 Task: Send an email with the signature Austin King with the subject 'Job application submission' and the message 'I am pleased to inform you that your request has been approved.' from softage.1@softage.net to softage.8@softage.net with an attached document Employee_handbook.docx and move the email from Sent Items to the folder Contracts
Action: Mouse moved to (99, 127)
Screenshot: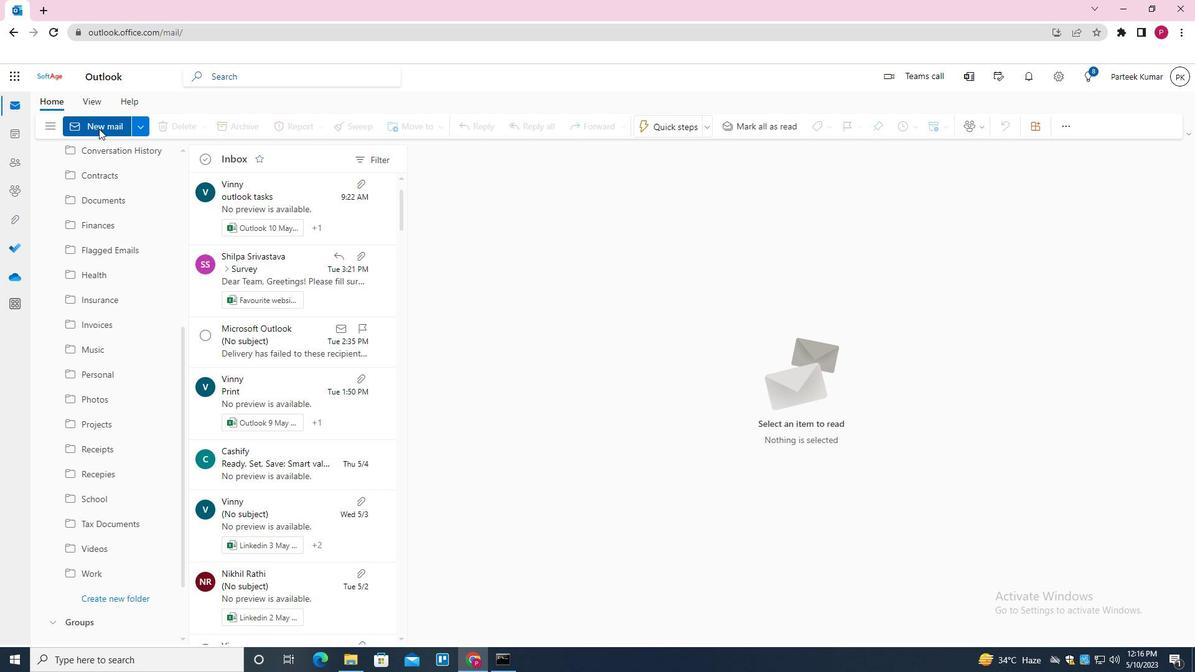 
Action: Mouse pressed left at (99, 127)
Screenshot: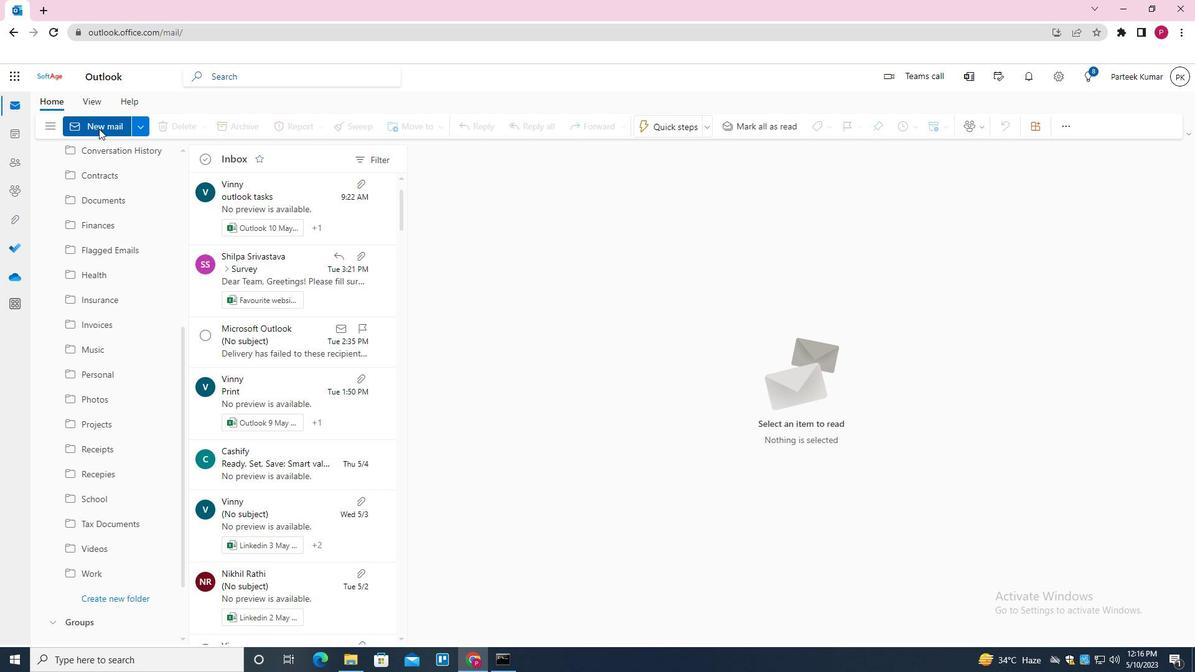 
Action: Mouse moved to (520, 290)
Screenshot: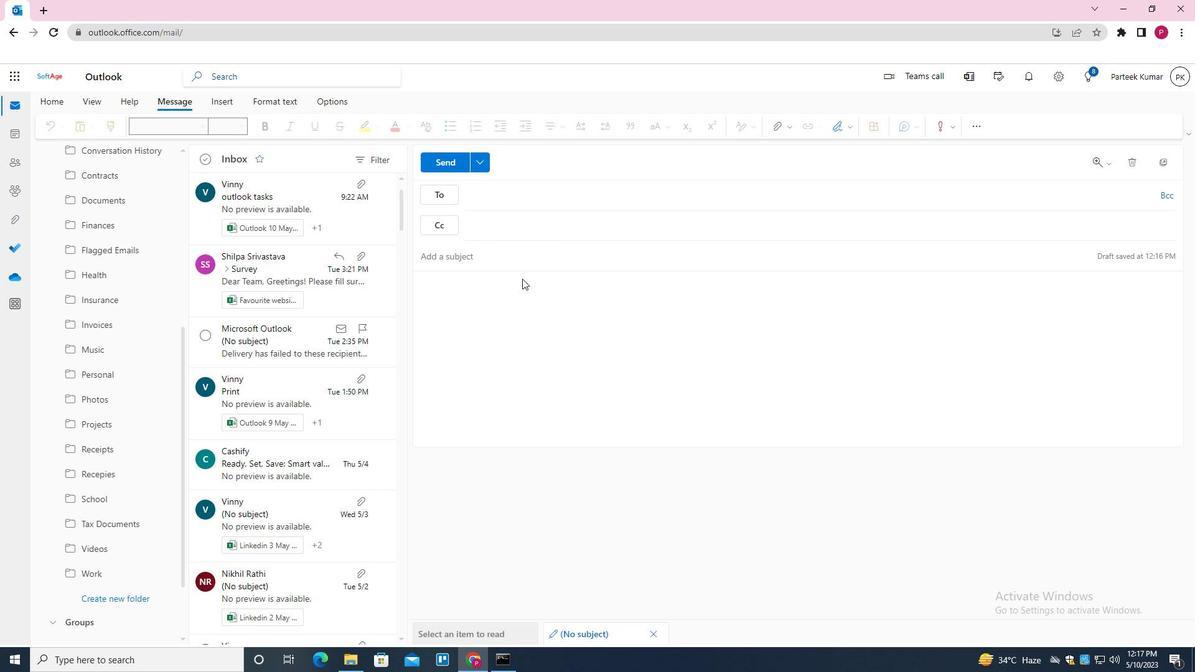 
Action: Mouse pressed left at (520, 290)
Screenshot: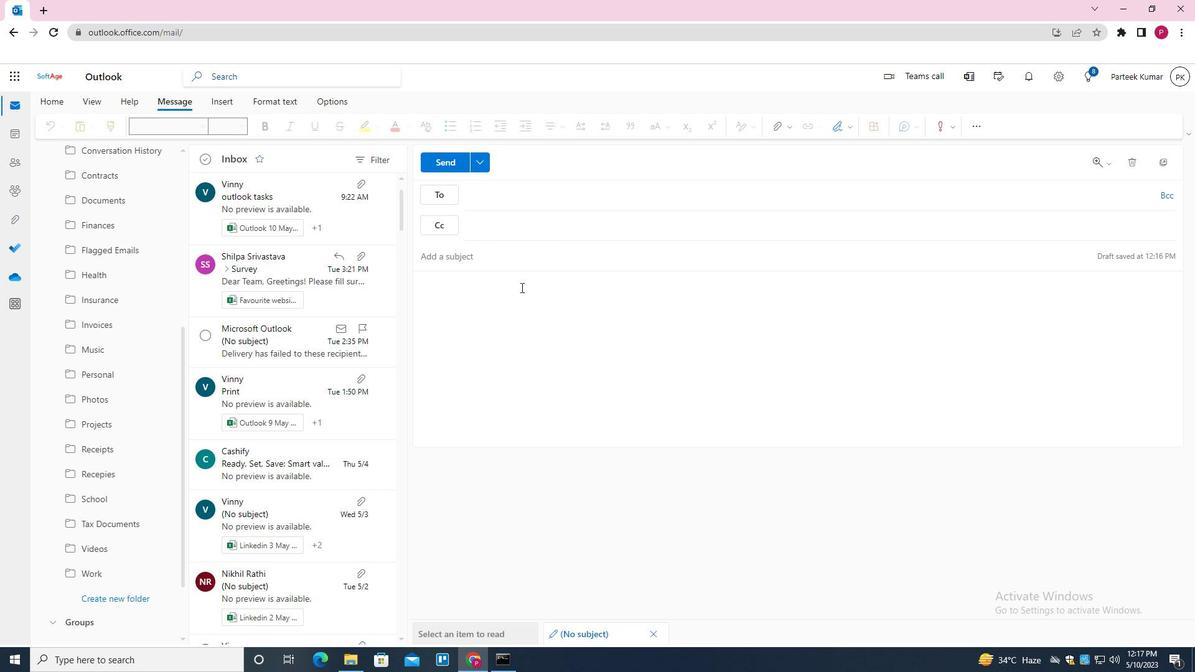 
Action: Mouse moved to (850, 130)
Screenshot: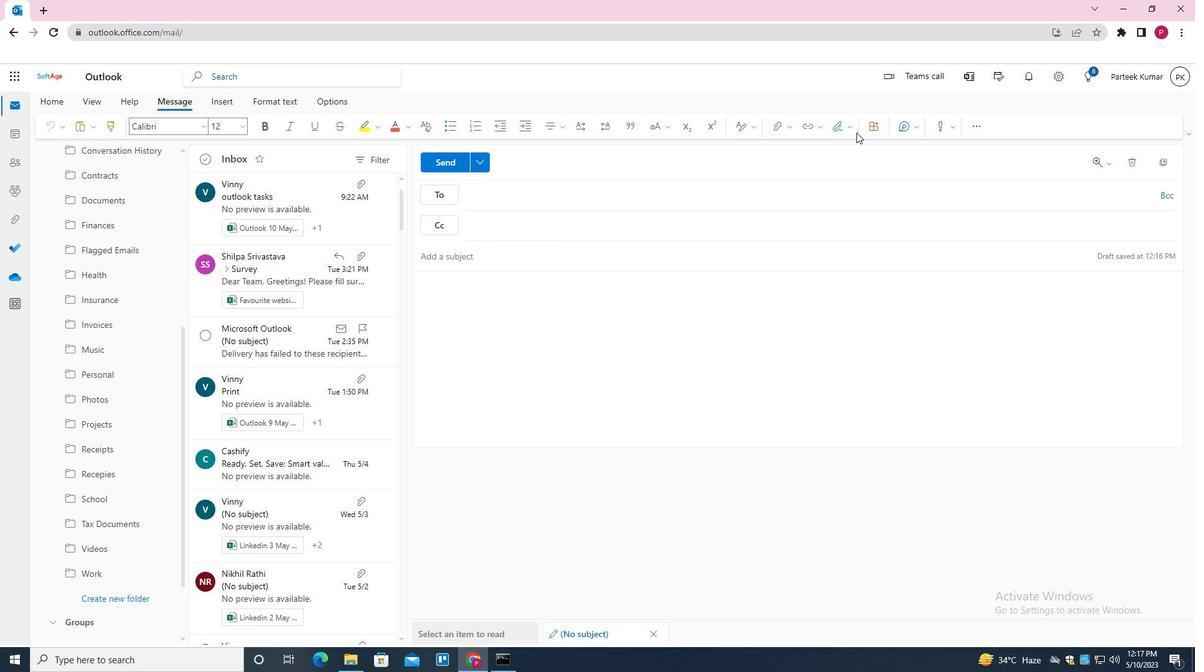 
Action: Mouse pressed left at (850, 130)
Screenshot: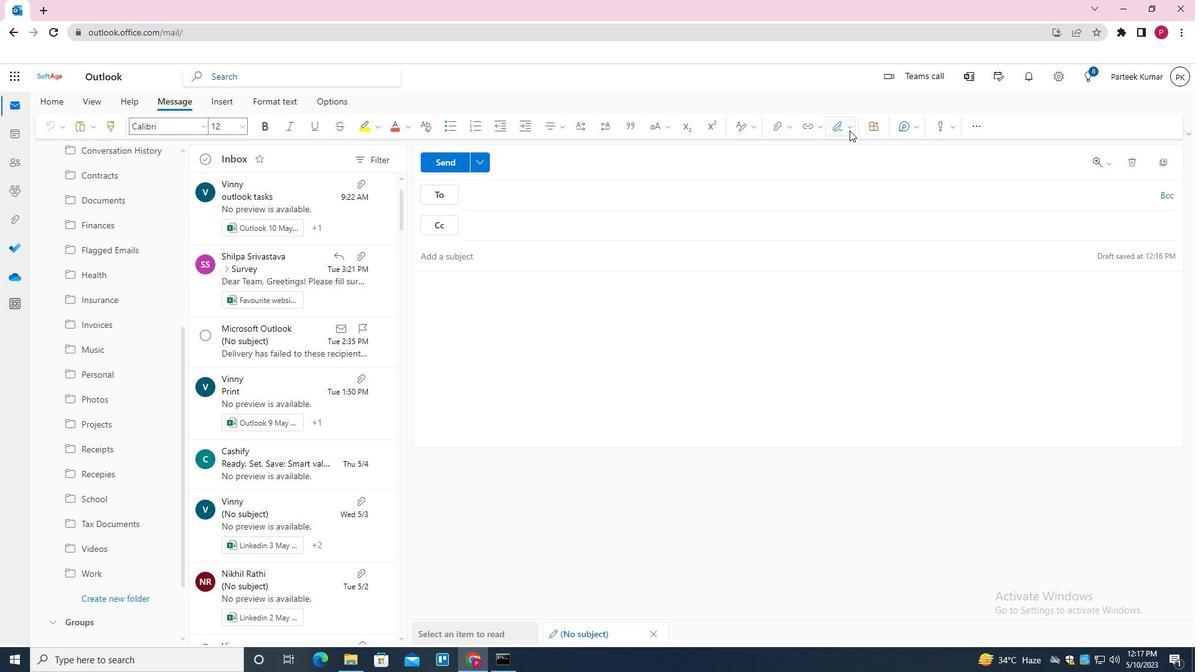 
Action: Mouse moved to (807, 491)
Screenshot: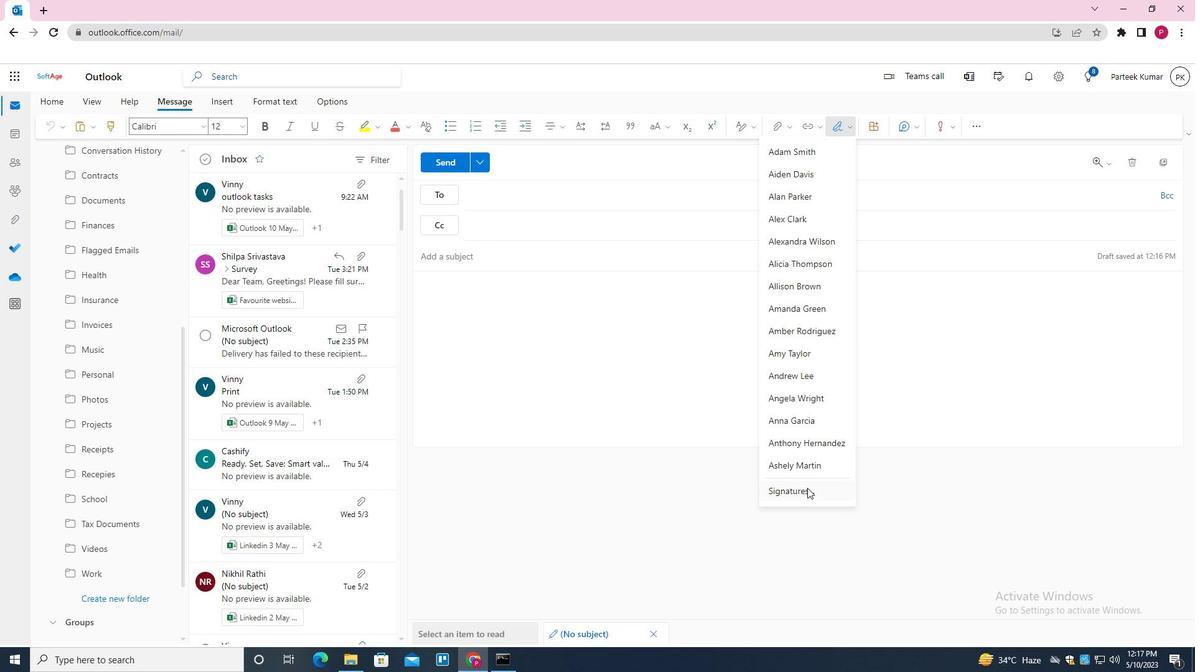 
Action: Mouse pressed left at (807, 491)
Screenshot: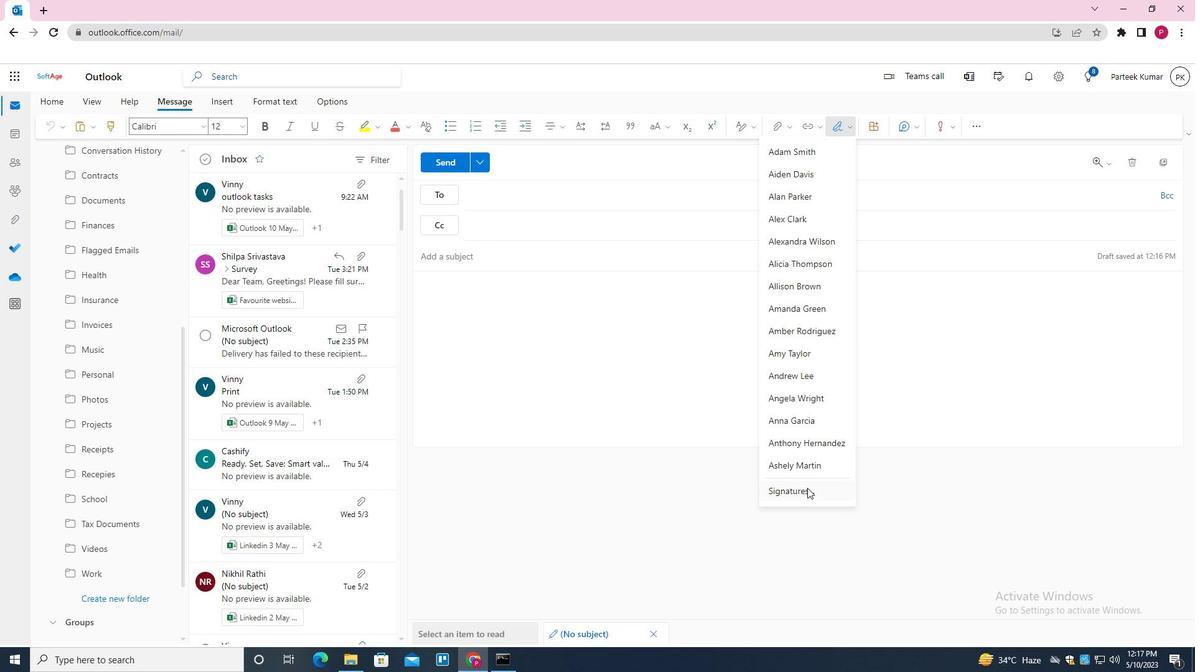 
Action: Mouse moved to (528, 206)
Screenshot: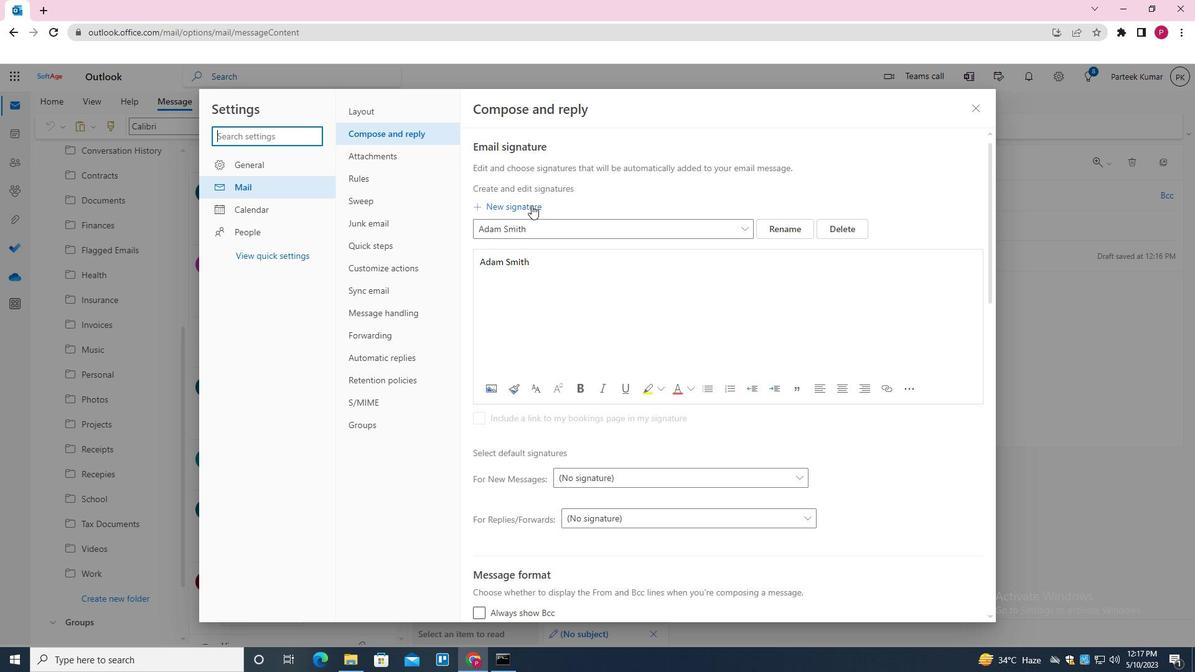 
Action: Mouse pressed left at (528, 206)
Screenshot: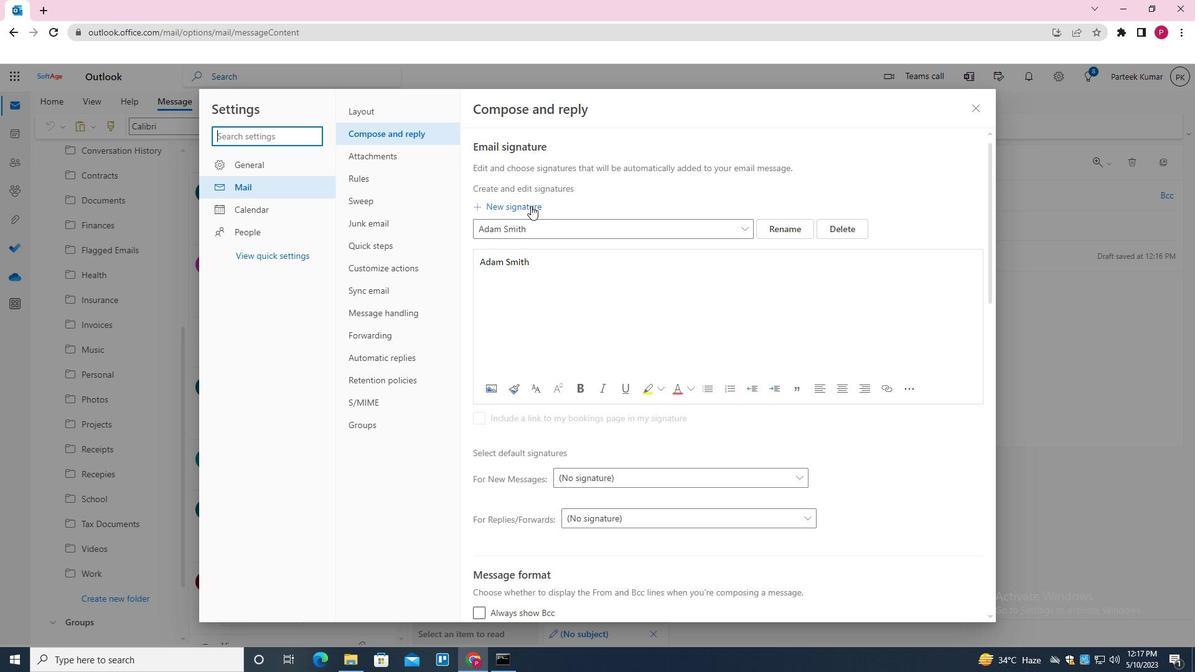 
Action: Mouse moved to (526, 229)
Screenshot: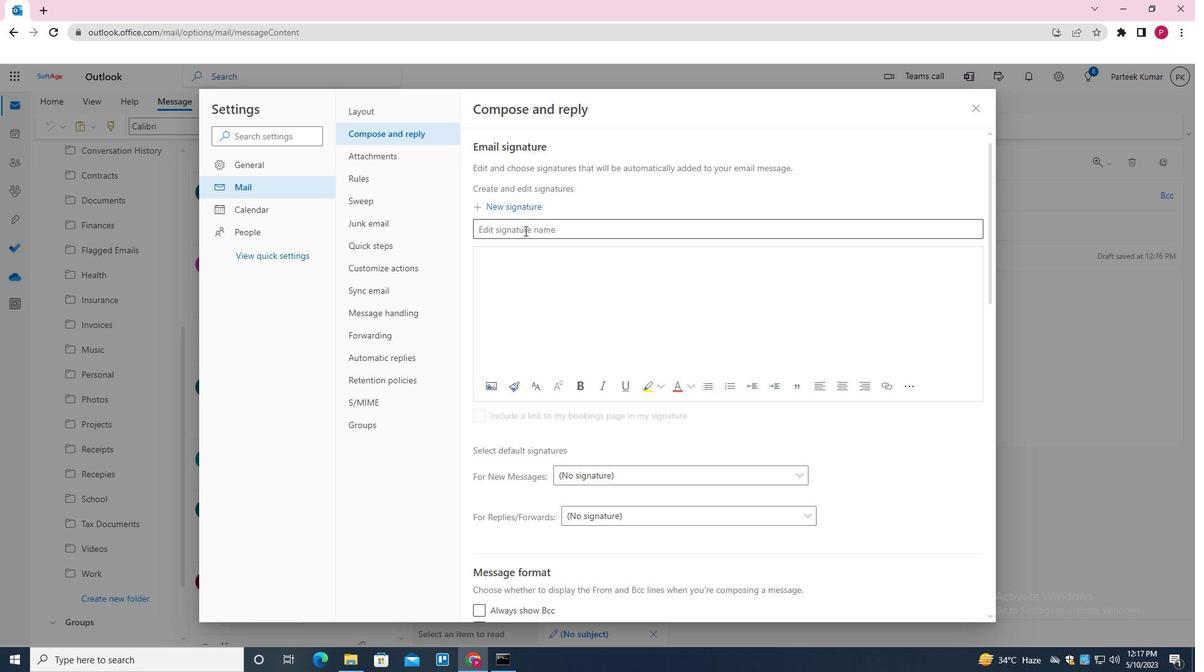 
Action: Mouse pressed left at (526, 229)
Screenshot: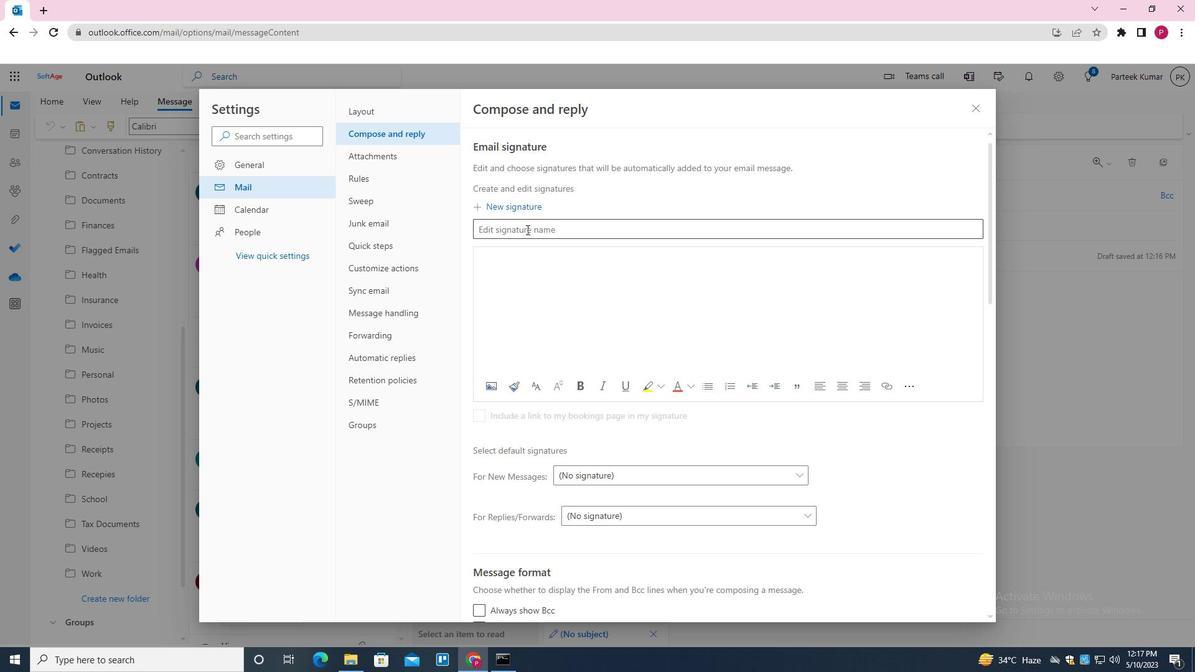 
Action: Mouse moved to (526, 229)
Screenshot: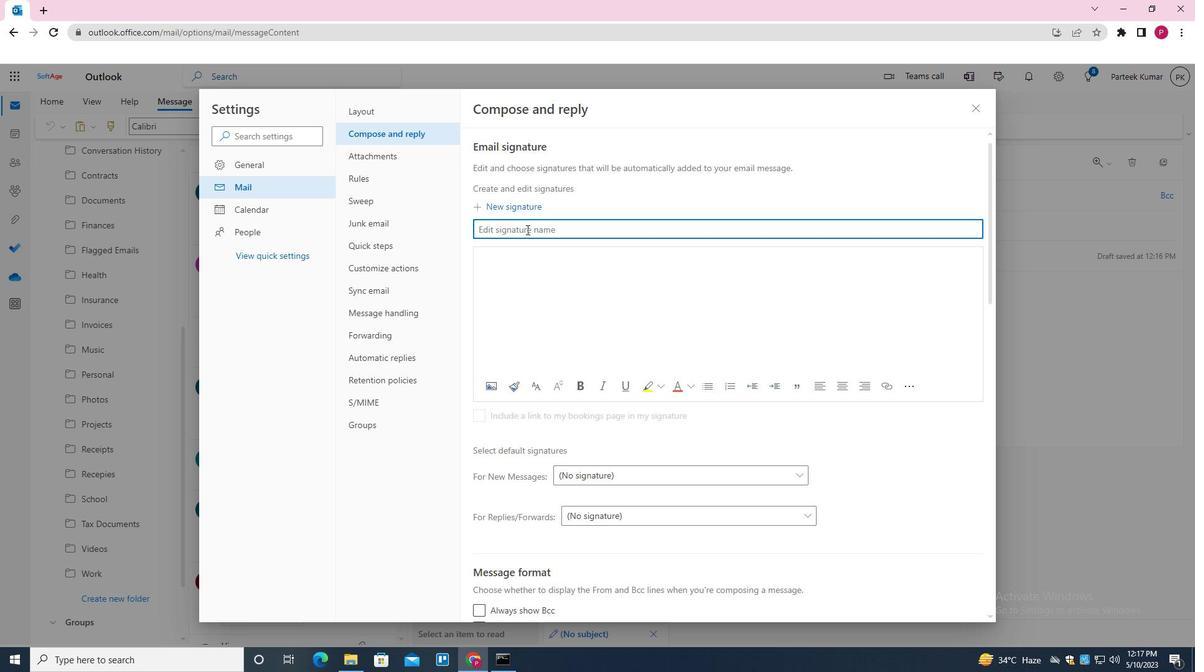 
Action: Key pressed <Key.shift>AUSTIN<Key.space><Key.shift>KING
Screenshot: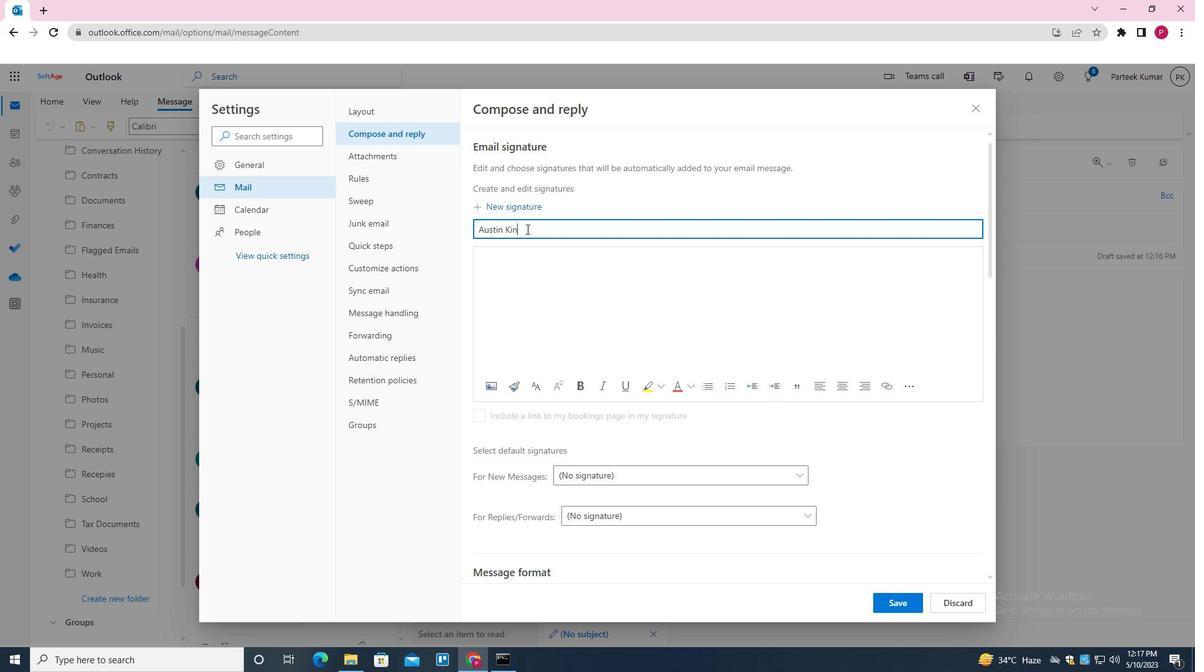 
Action: Mouse moved to (532, 249)
Screenshot: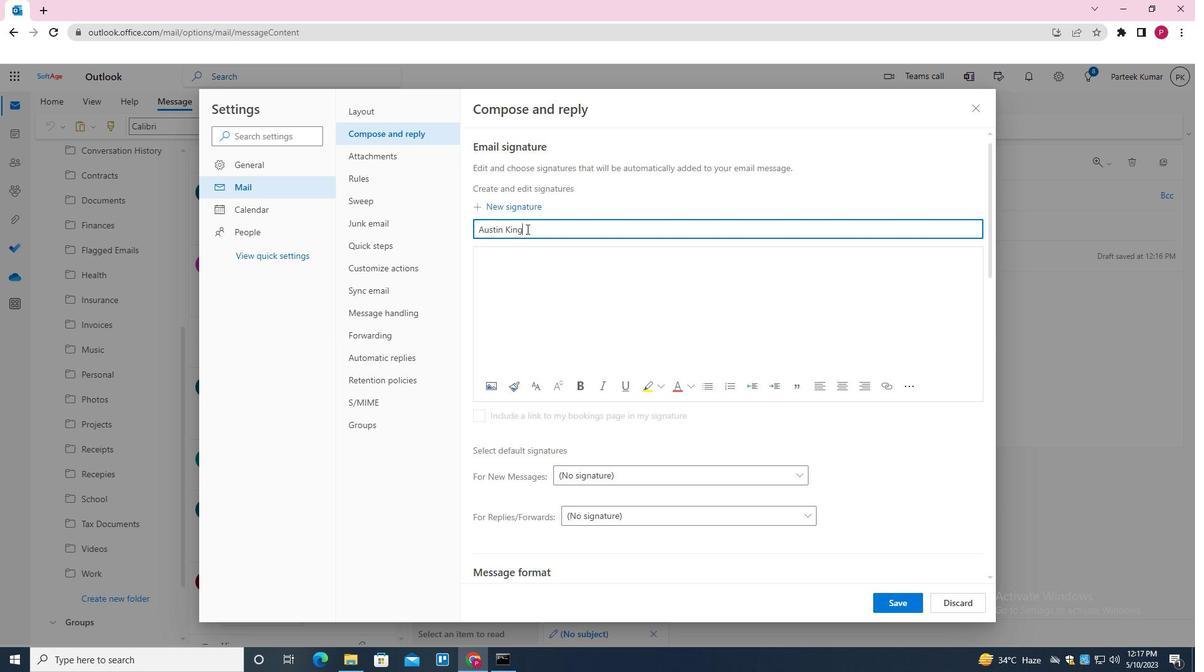 
Action: Mouse pressed left at (532, 249)
Screenshot: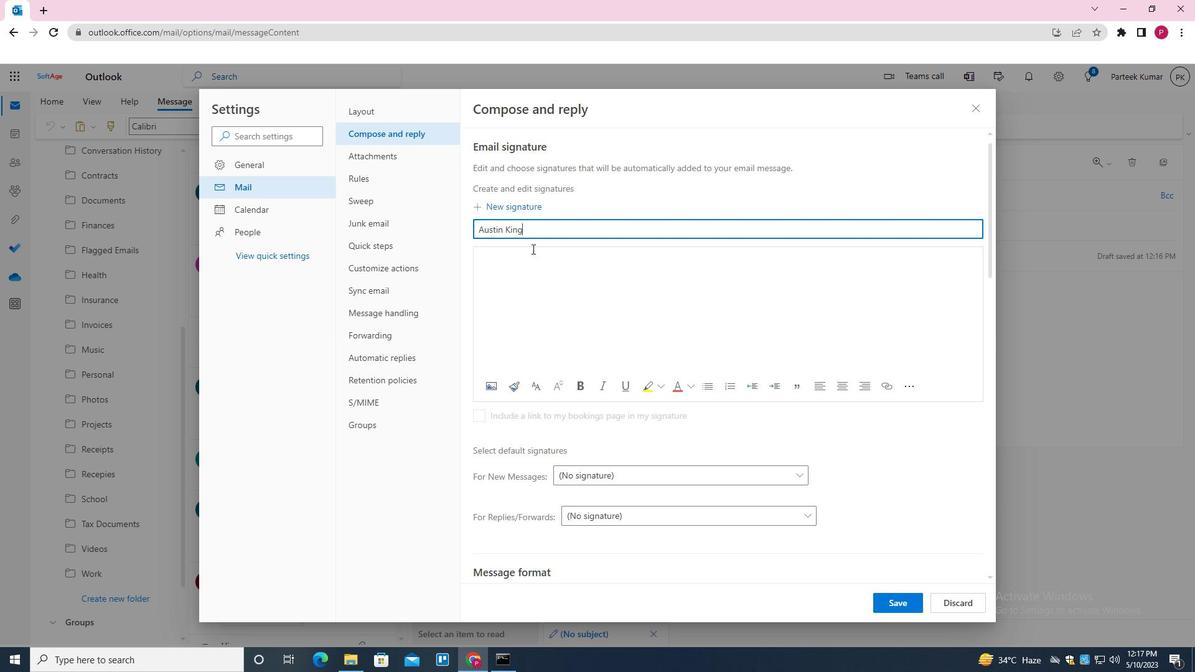 
Action: Key pressed <Key.shift>AUSTIN<Key.space><Key.shift>KING
Screenshot: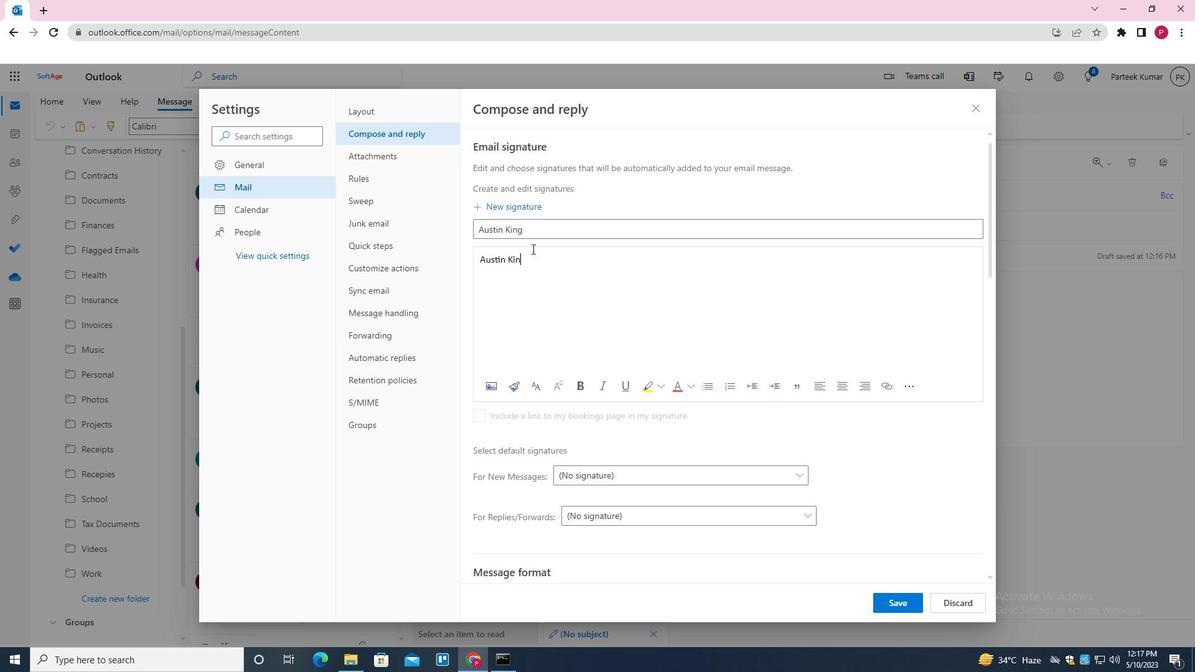 
Action: Mouse moved to (907, 610)
Screenshot: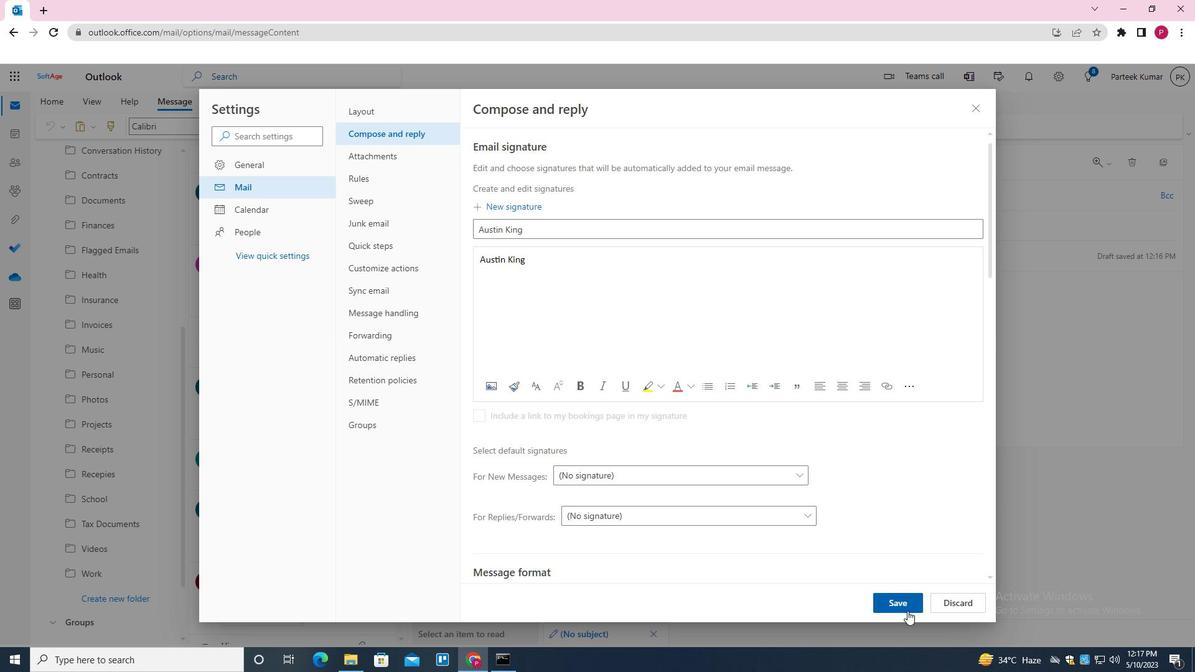 
Action: Mouse pressed left at (907, 610)
Screenshot: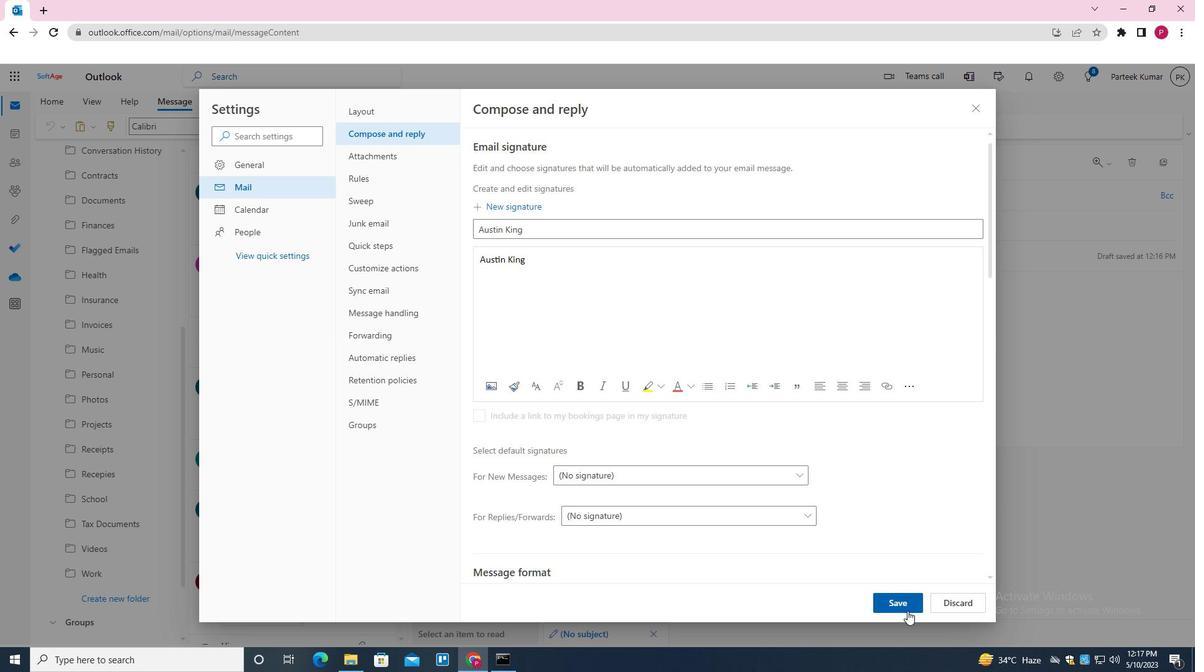 
Action: Mouse moved to (974, 111)
Screenshot: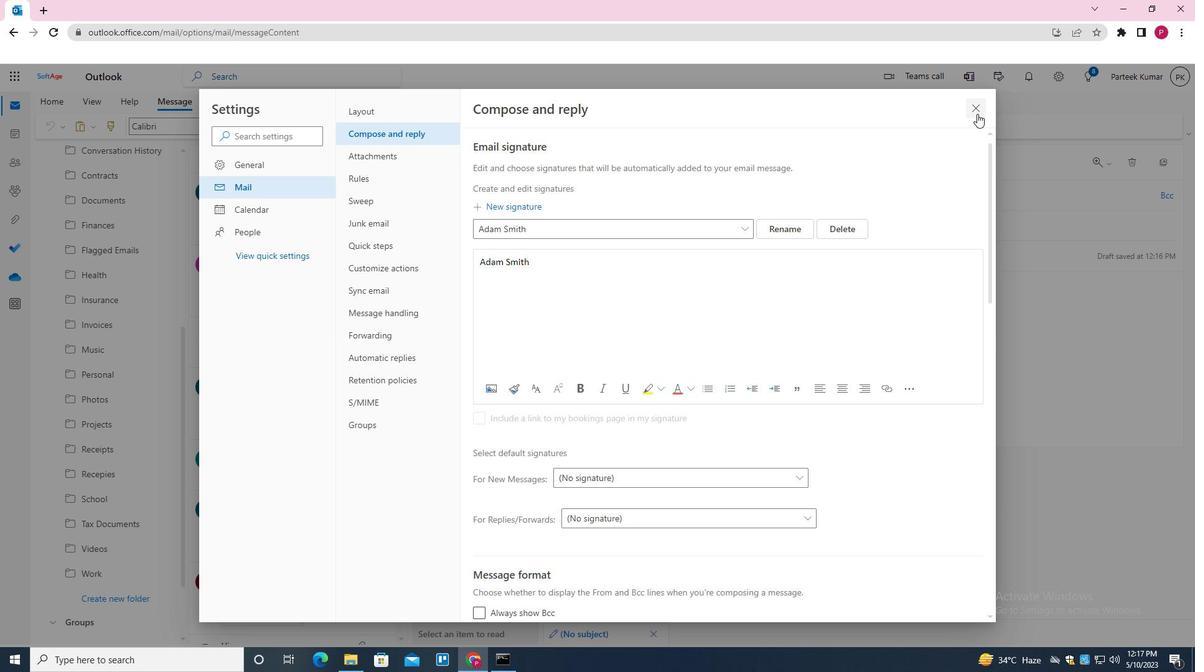 
Action: Mouse pressed left at (974, 111)
Screenshot: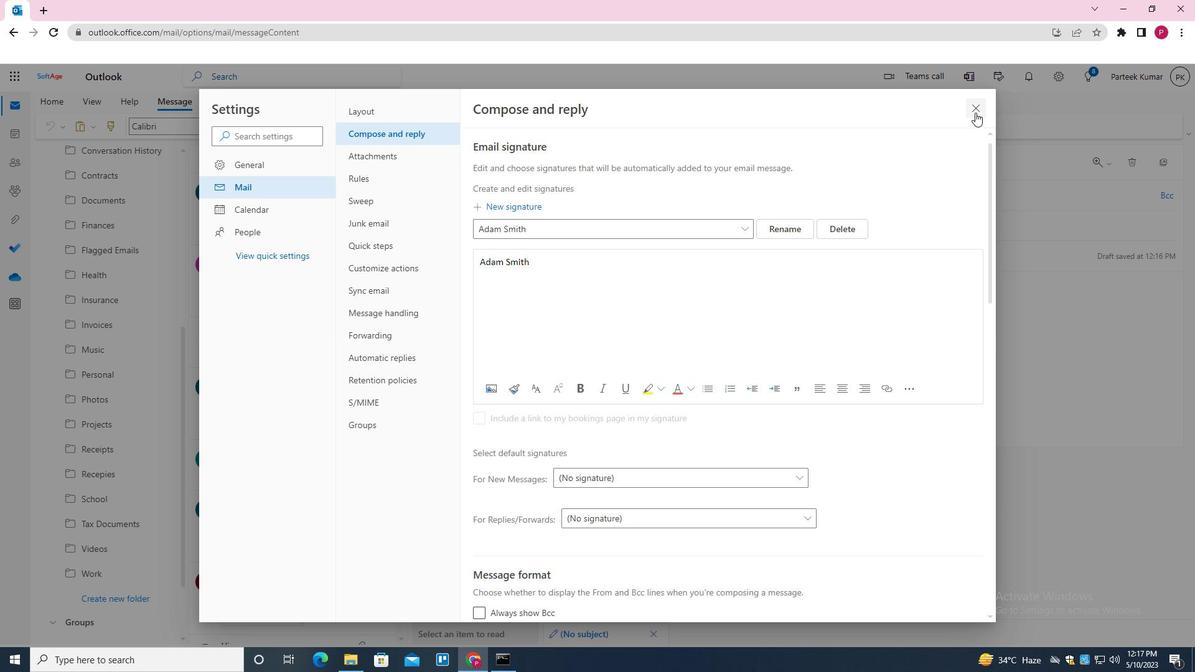 
Action: Mouse moved to (543, 292)
Screenshot: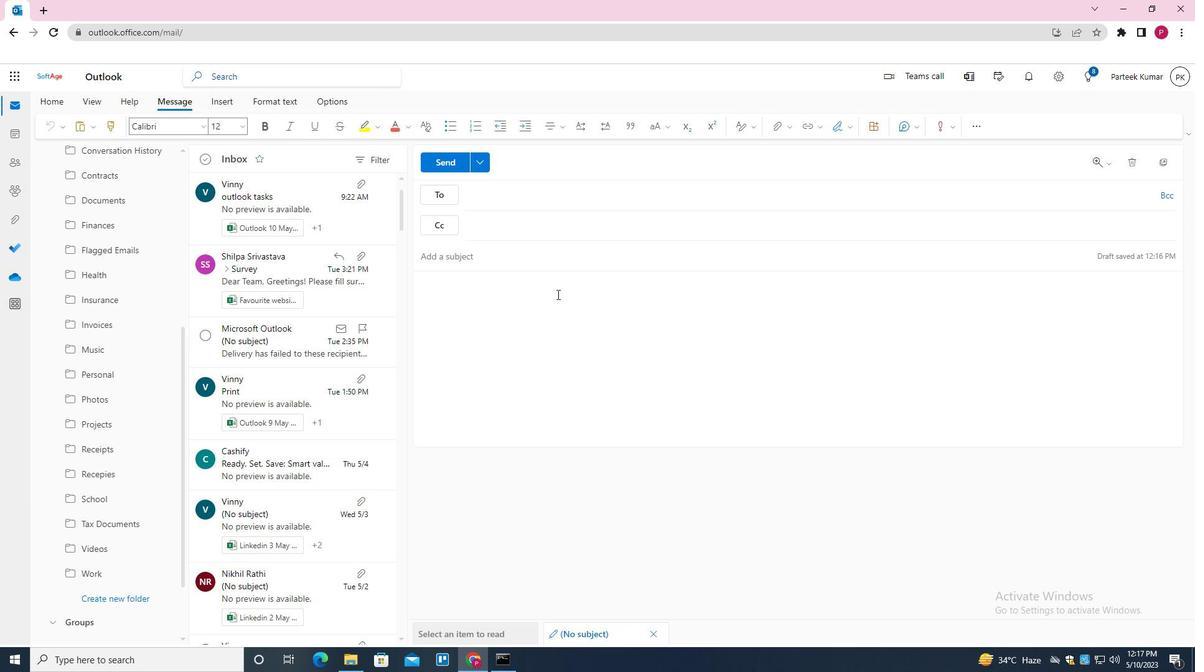 
Action: Mouse pressed left at (543, 292)
Screenshot: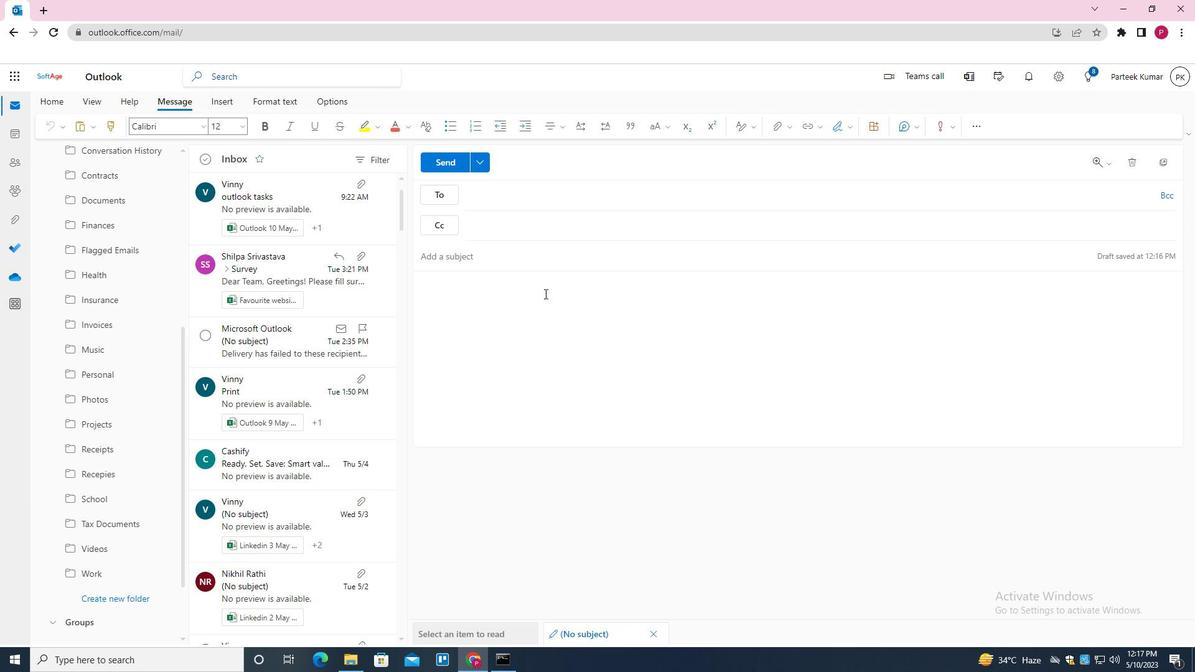 
Action: Mouse moved to (852, 132)
Screenshot: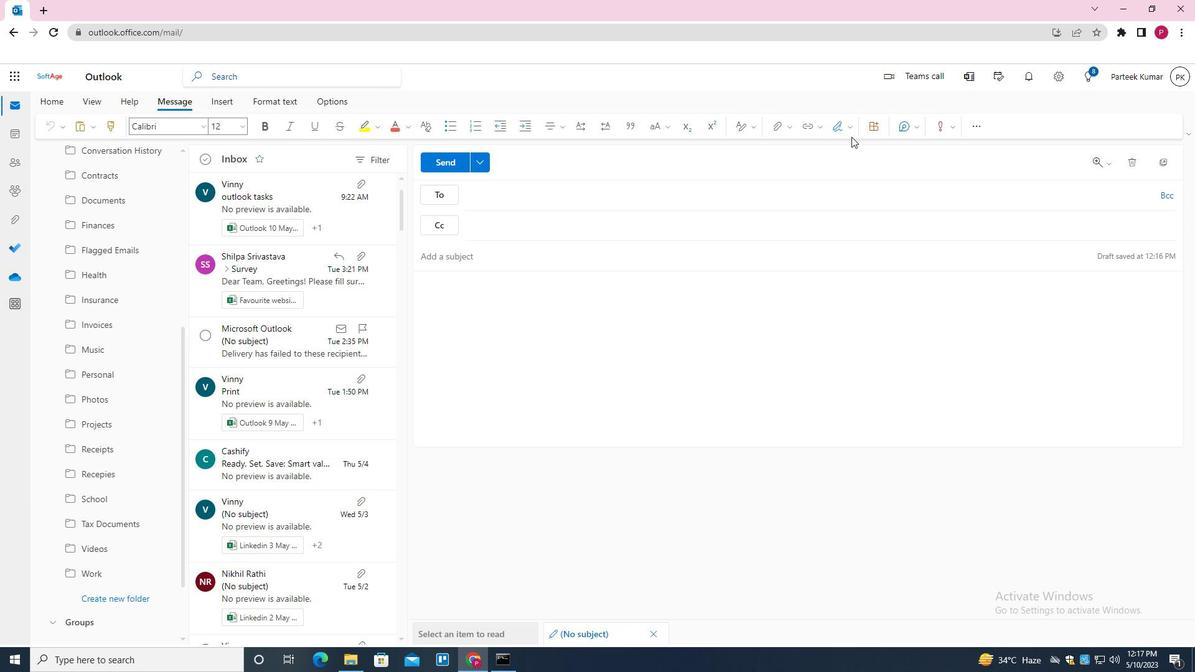 
Action: Mouse pressed left at (852, 132)
Screenshot: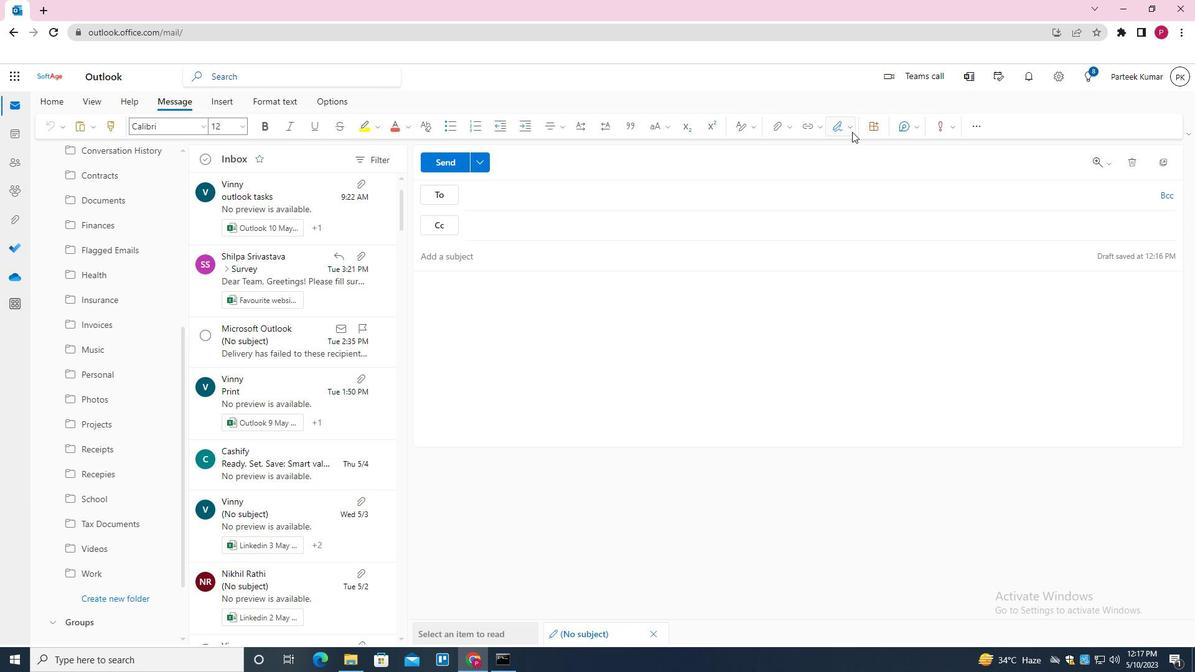 
Action: Mouse moved to (803, 491)
Screenshot: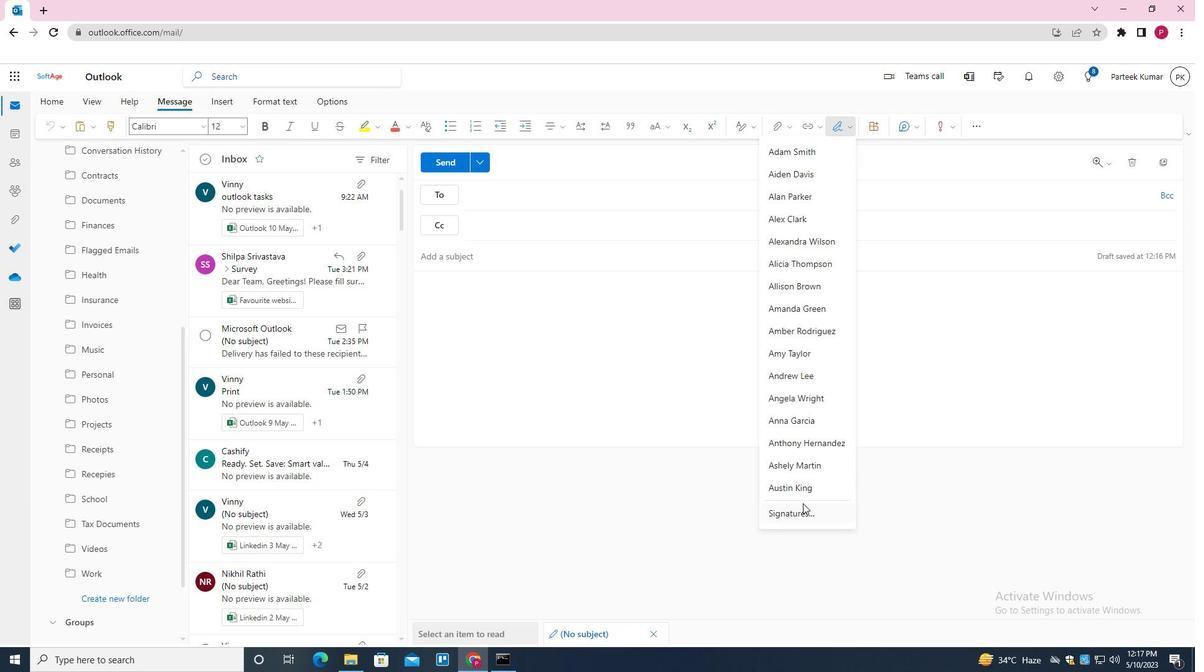 
Action: Mouse pressed left at (803, 491)
Screenshot: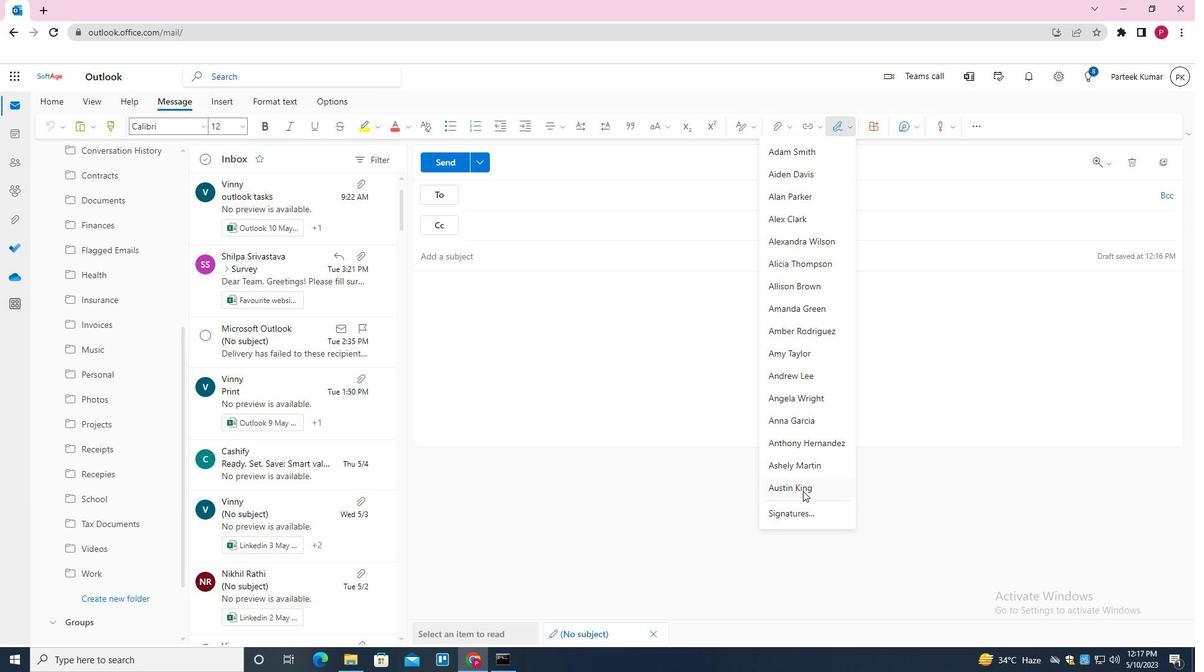 
Action: Mouse moved to (500, 257)
Screenshot: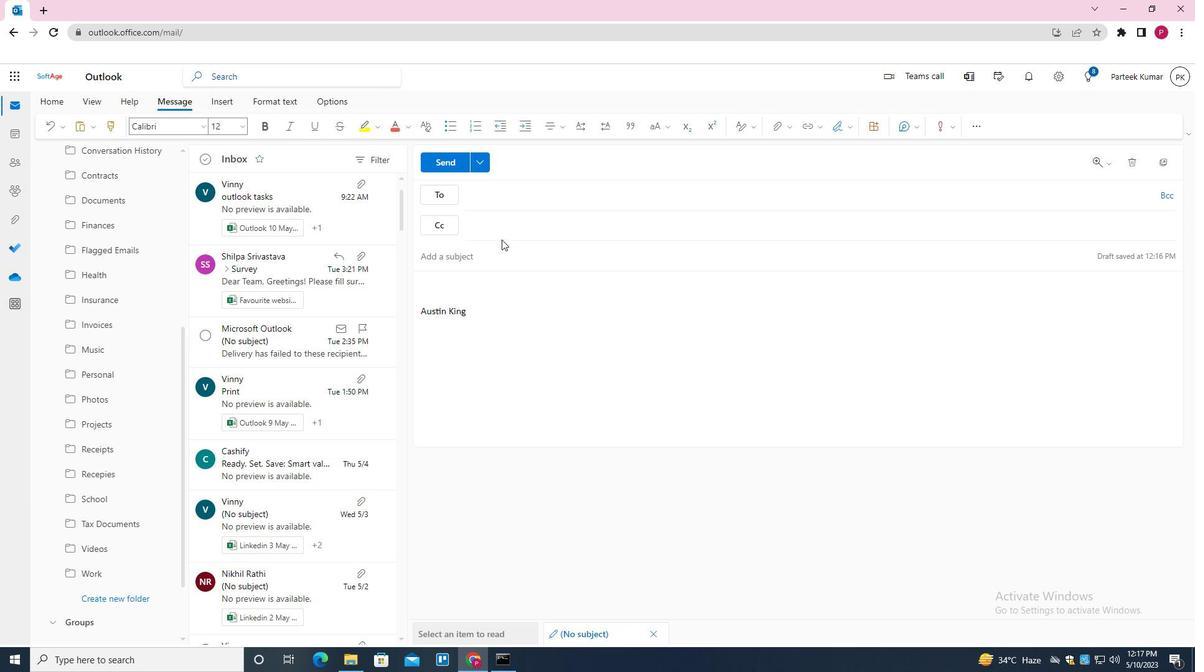 
Action: Mouse pressed left at (500, 257)
Screenshot: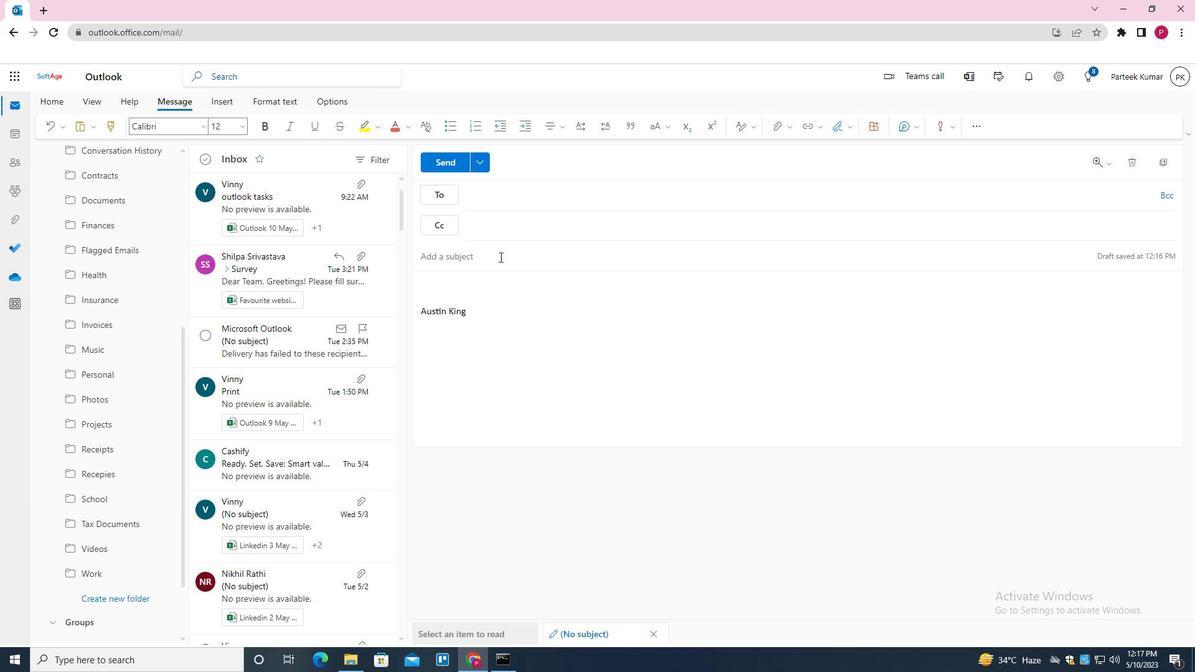 
Action: Key pressed JOB<Key.space>APPLICATION<Key.space>SUBMISSION
Screenshot: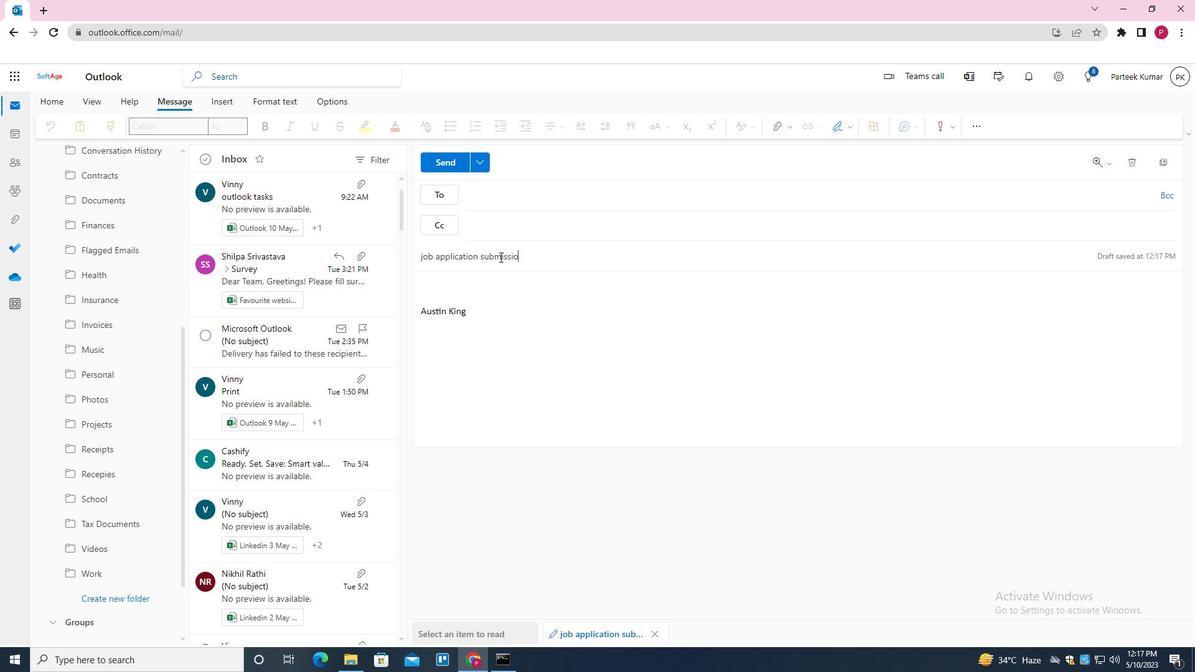 
Action: Mouse moved to (484, 290)
Screenshot: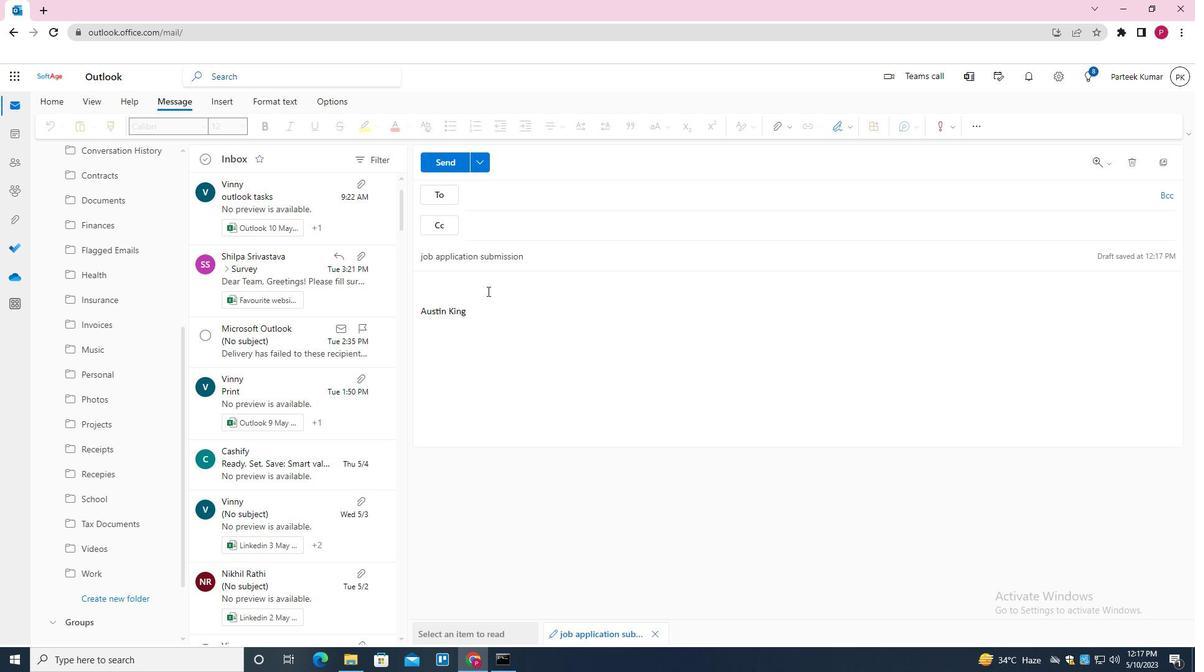 
Action: Mouse pressed left at (484, 290)
Screenshot: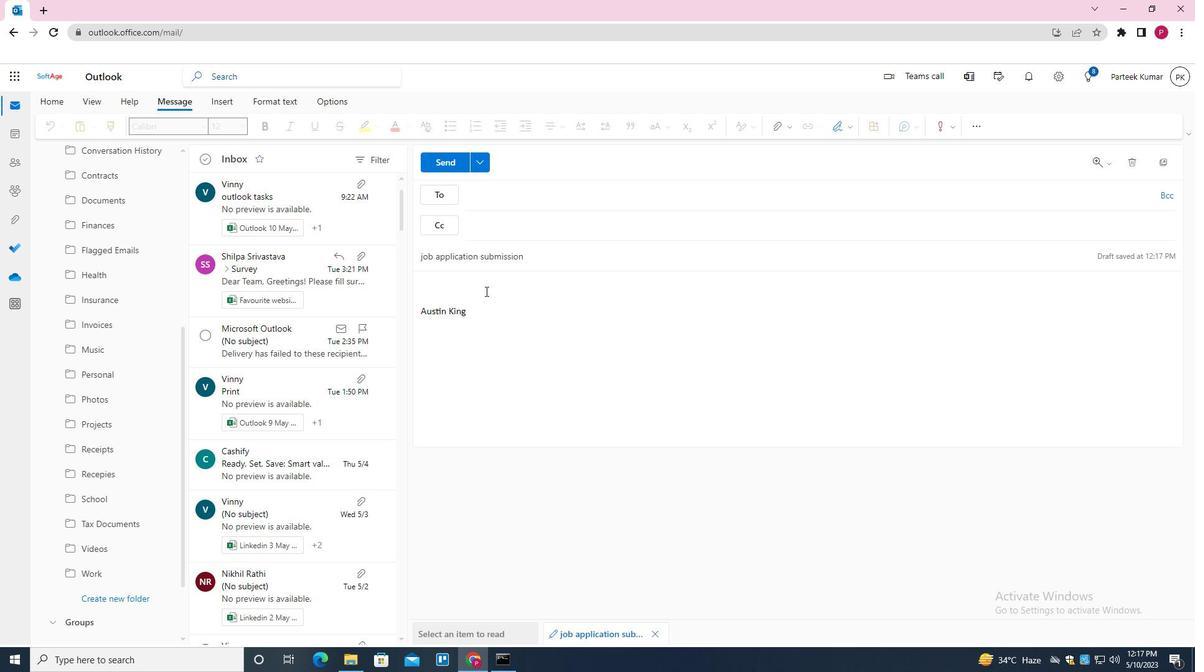 
Action: Key pressed <Key.shift>I<Key.space>AM<Key.space>PLEASED<Key.space>TO<Key.space>INFORM<Key.space>YOUR<Key.space>REQUEST<Key.space>HAS<Key.space>BEEN<Key.space>APPROVED
Screenshot: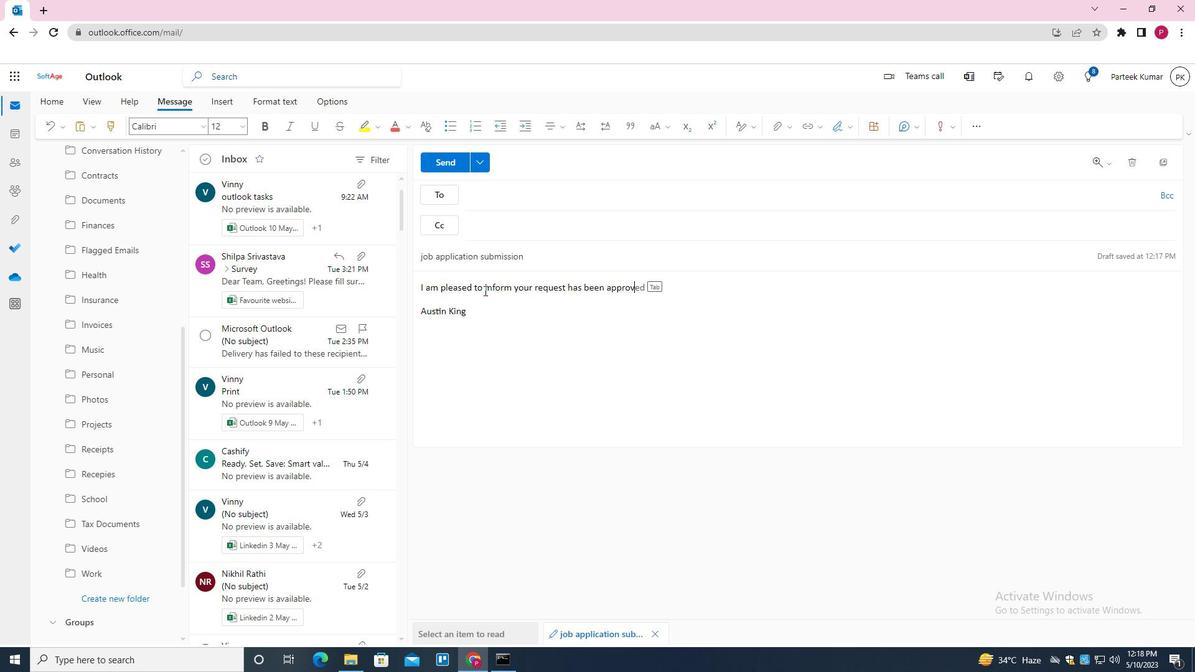 
Action: Mouse moved to (523, 193)
Screenshot: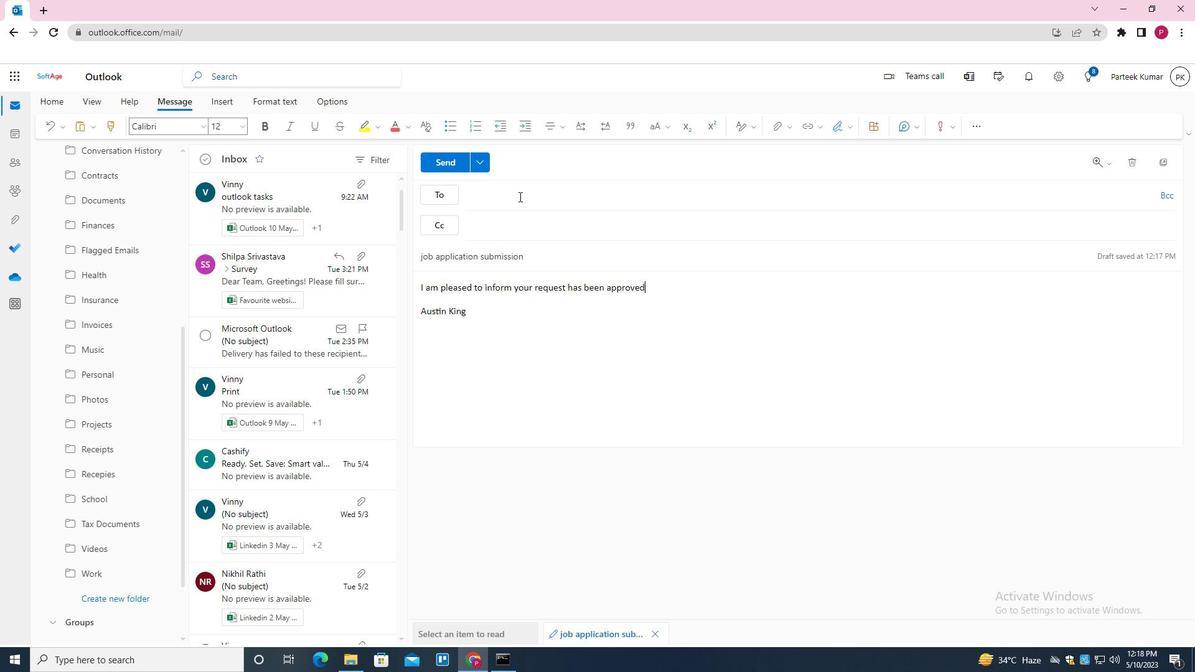 
Action: Mouse pressed left at (523, 193)
Screenshot: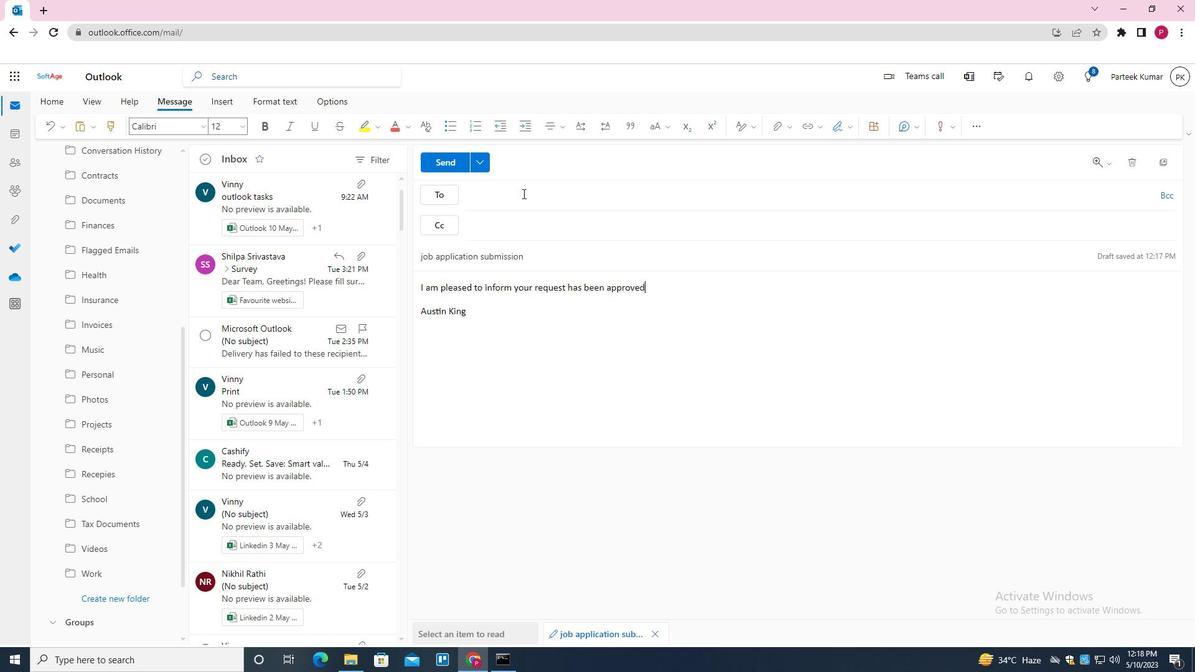 
Action: Mouse moved to (523, 196)
Screenshot: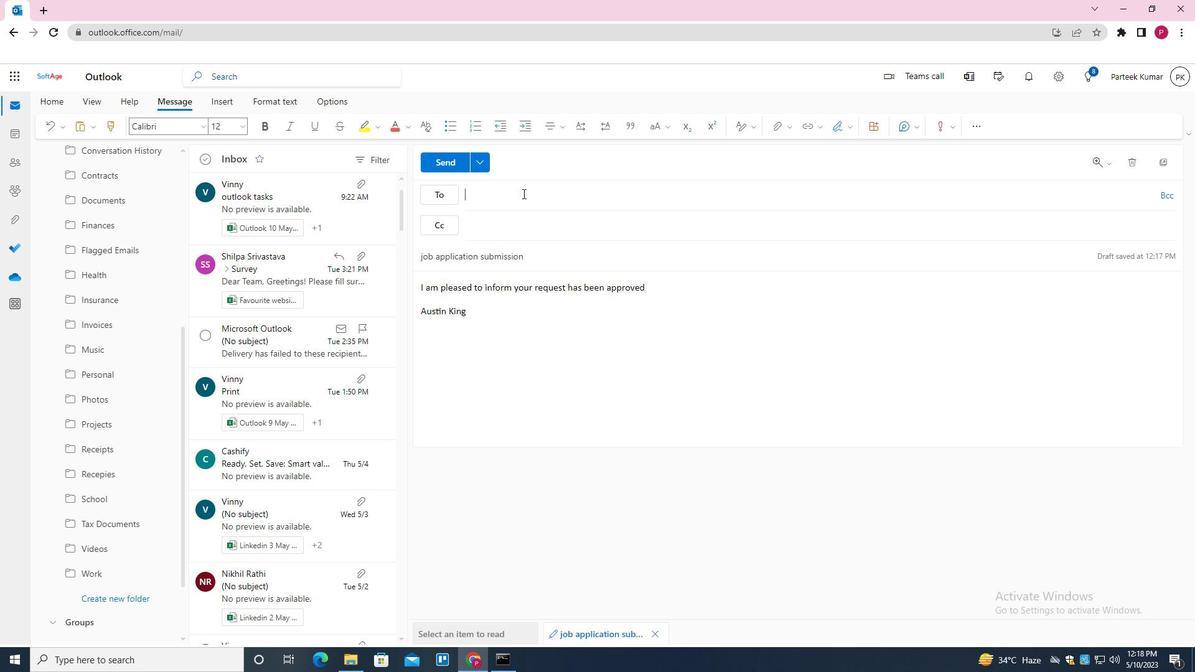 
Action: Key pressed SOFTAGE.8<Key.shift>@SOFTAGE.NET<Key.enter>
Screenshot: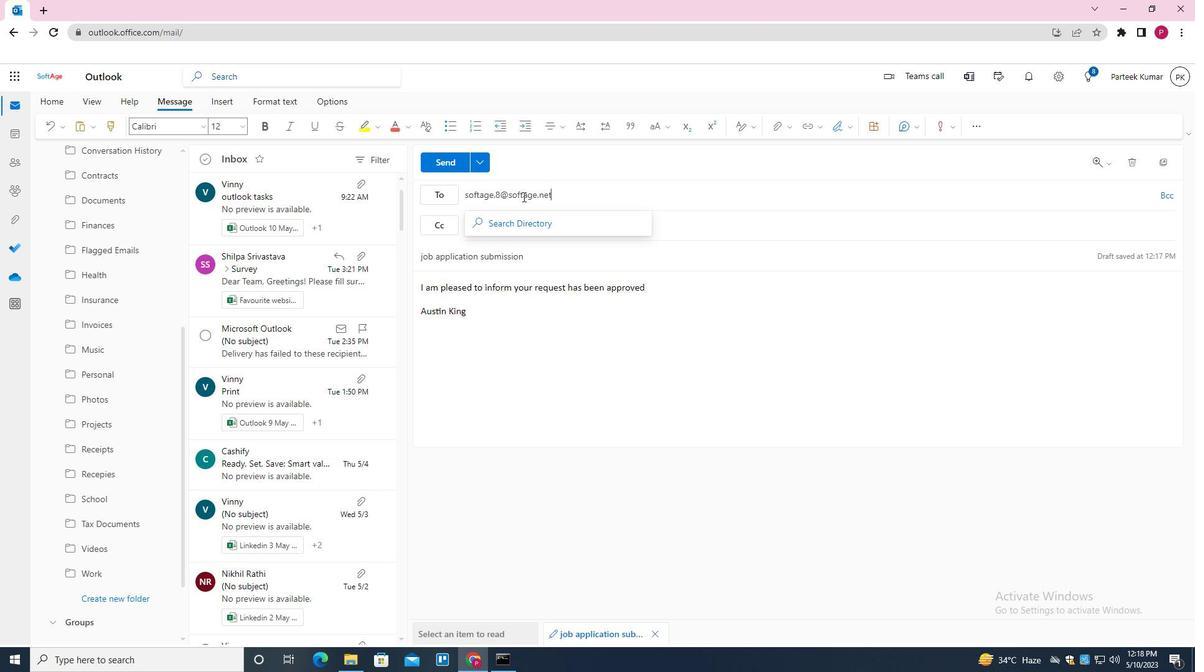
Action: Mouse moved to (553, 198)
Screenshot: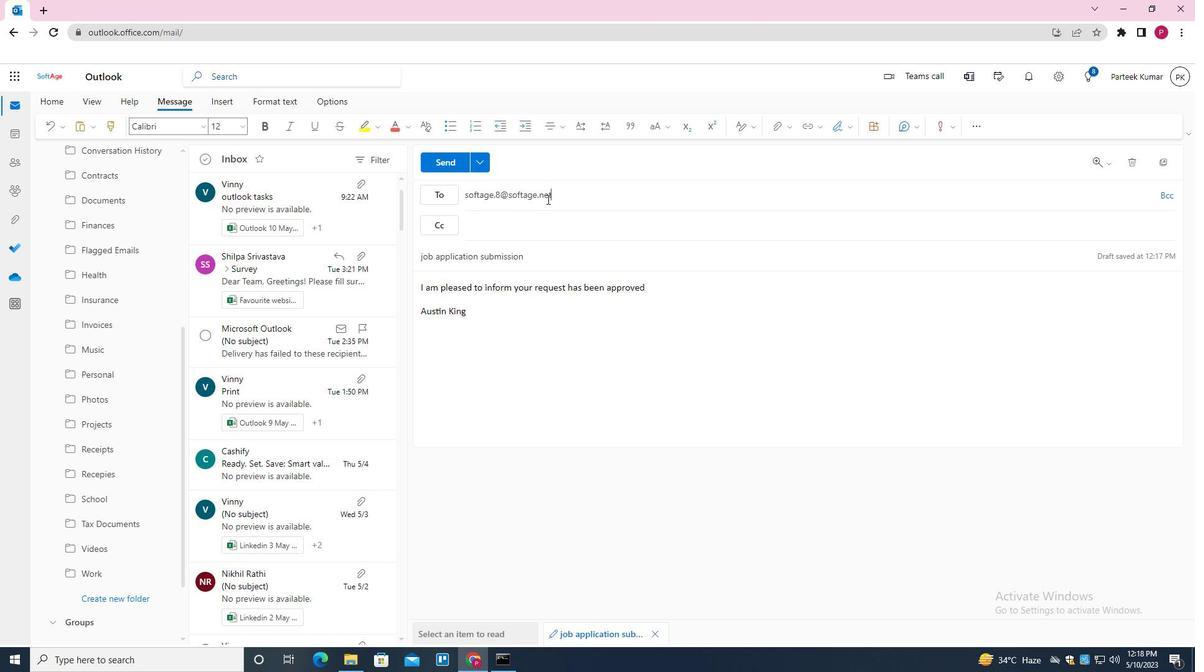 
Action: Mouse pressed left at (553, 198)
Screenshot: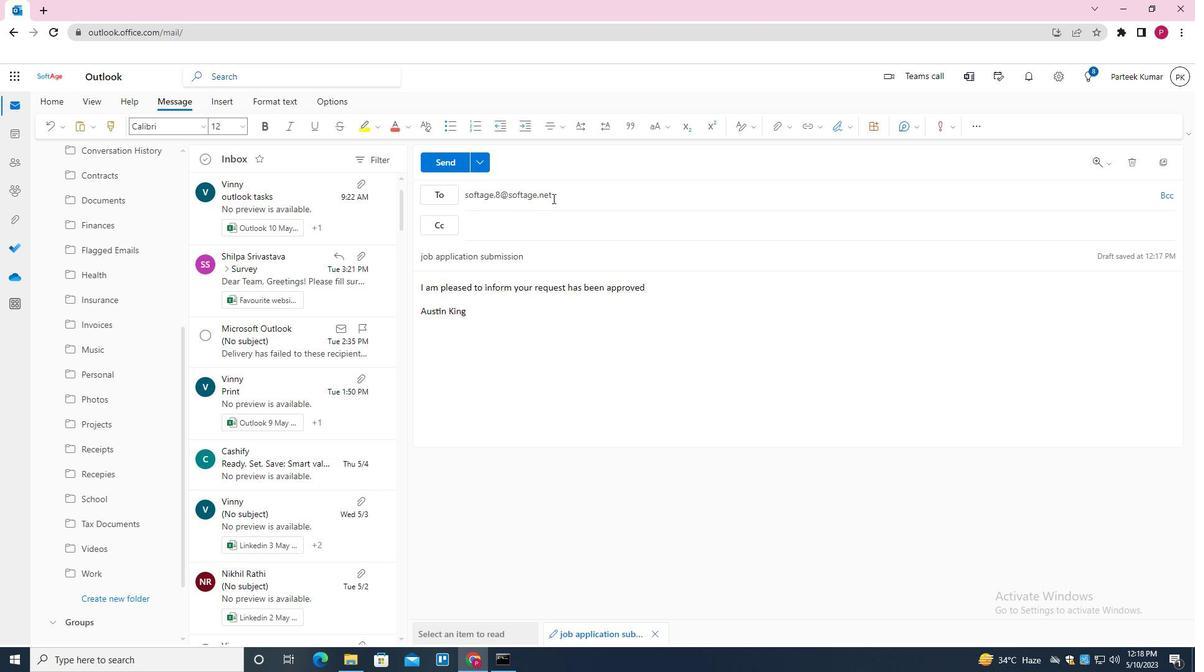 
Action: Mouse moved to (553, 198)
Screenshot: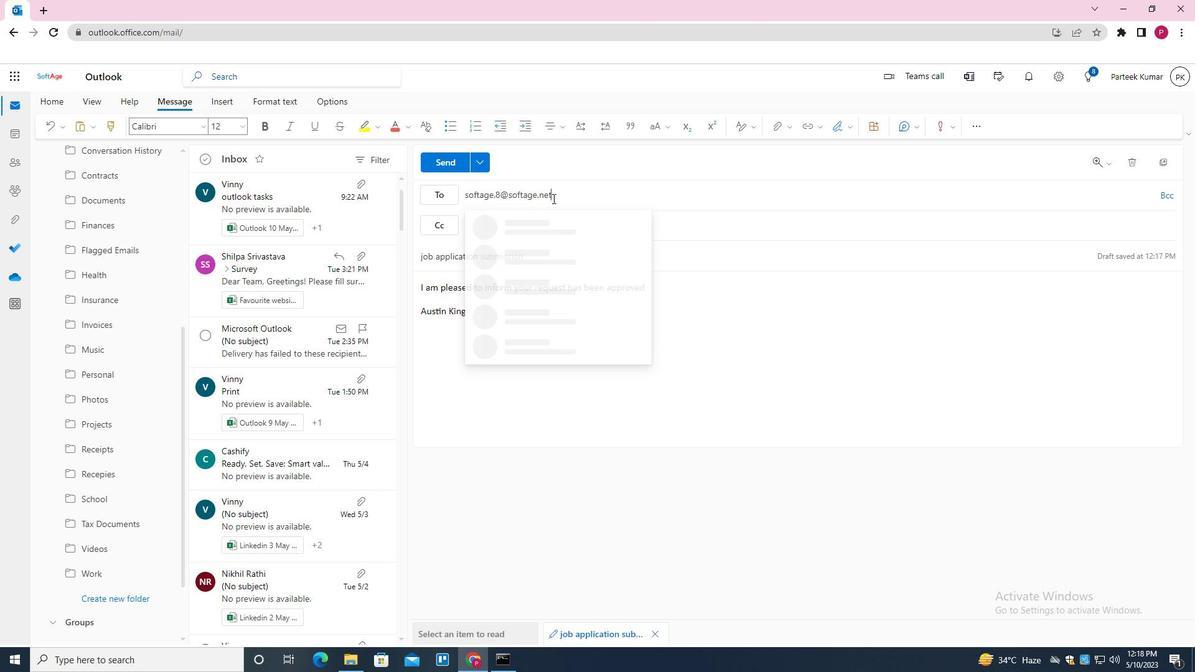 
Action: Key pressed <Key.enter>
Screenshot: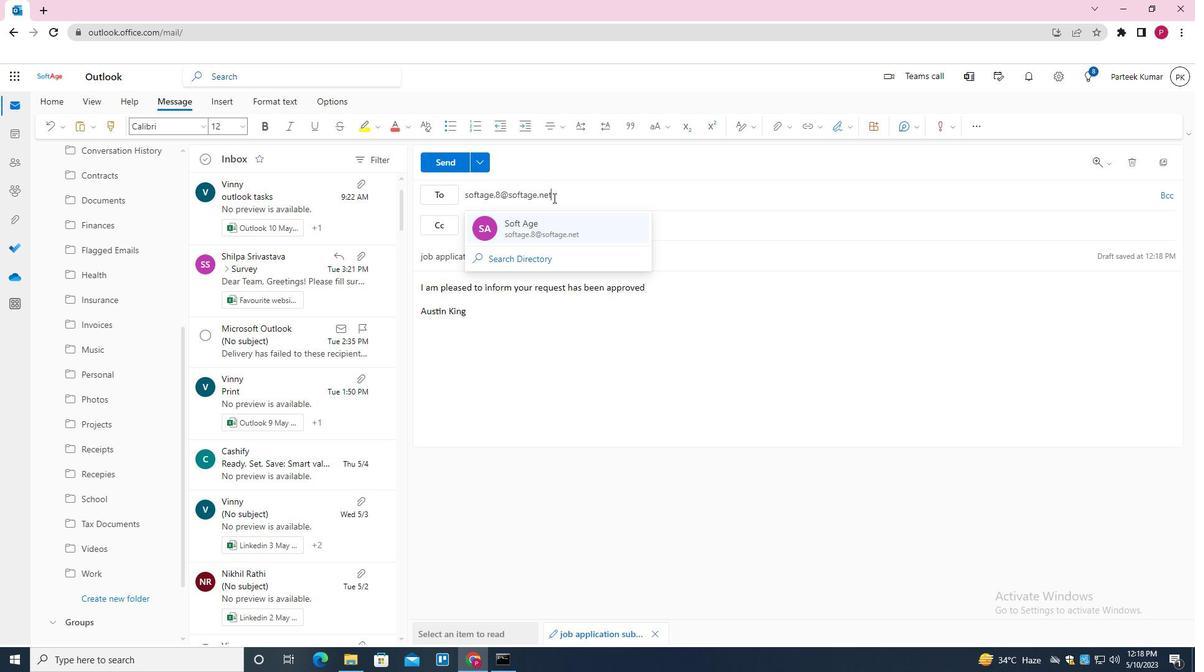 
Action: Mouse moved to (777, 135)
Screenshot: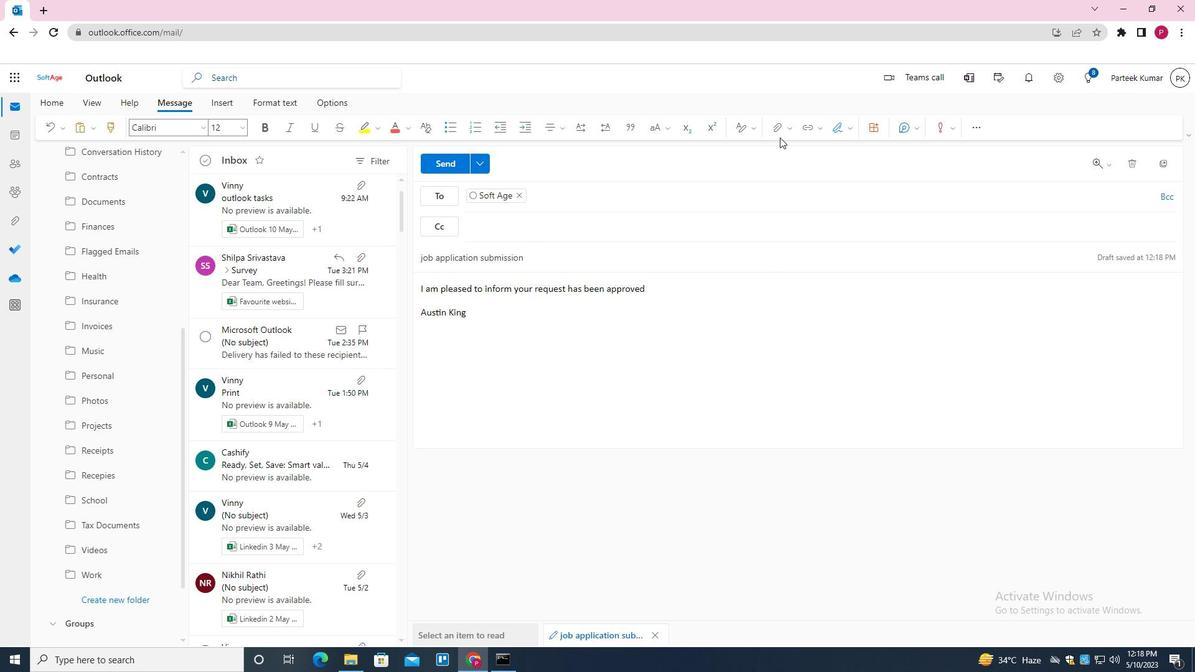 
Action: Mouse pressed left at (777, 135)
Screenshot: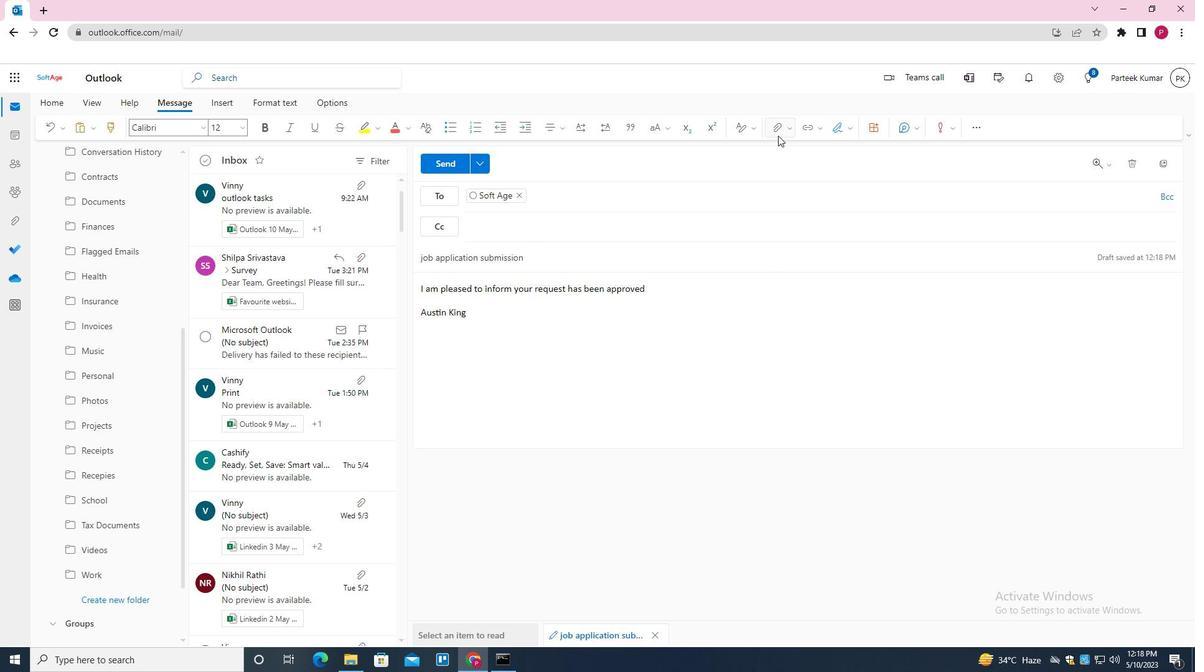 
Action: Mouse moved to (719, 158)
Screenshot: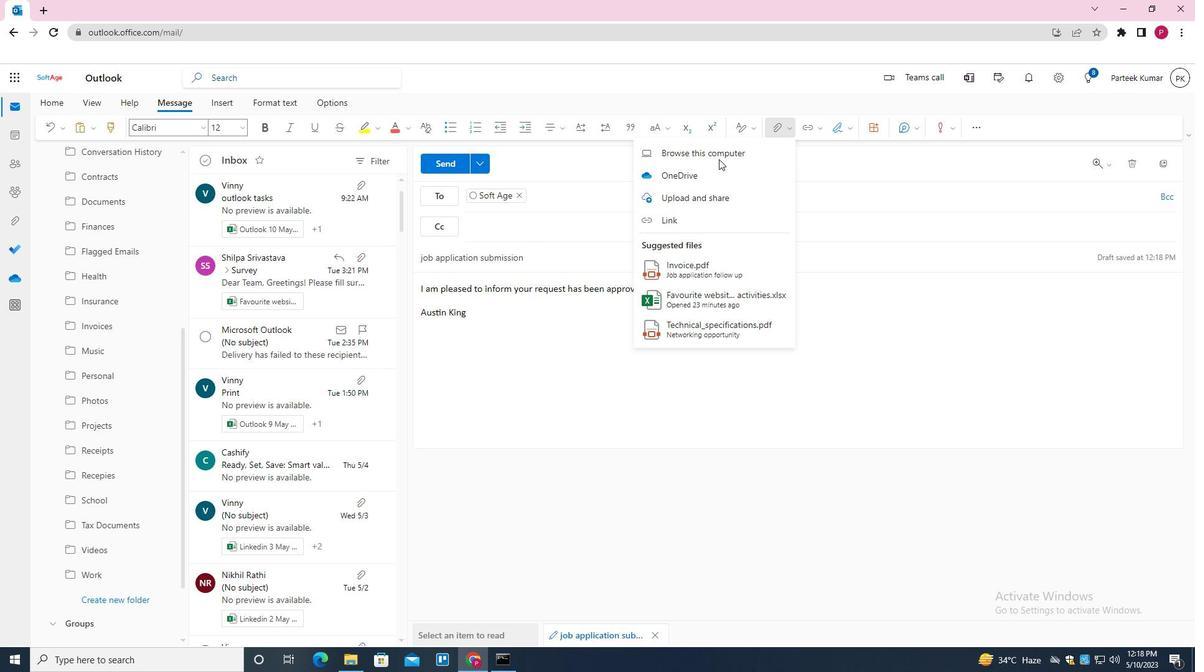 
Action: Mouse pressed left at (719, 158)
Screenshot: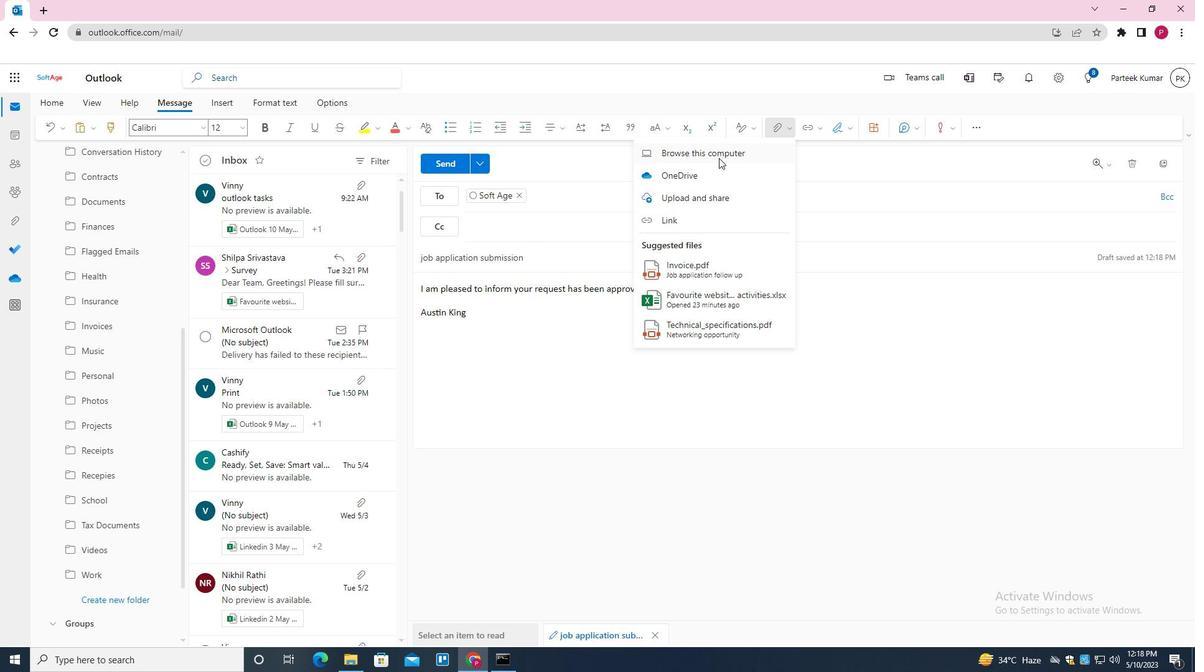 
Action: Mouse moved to (223, 92)
Screenshot: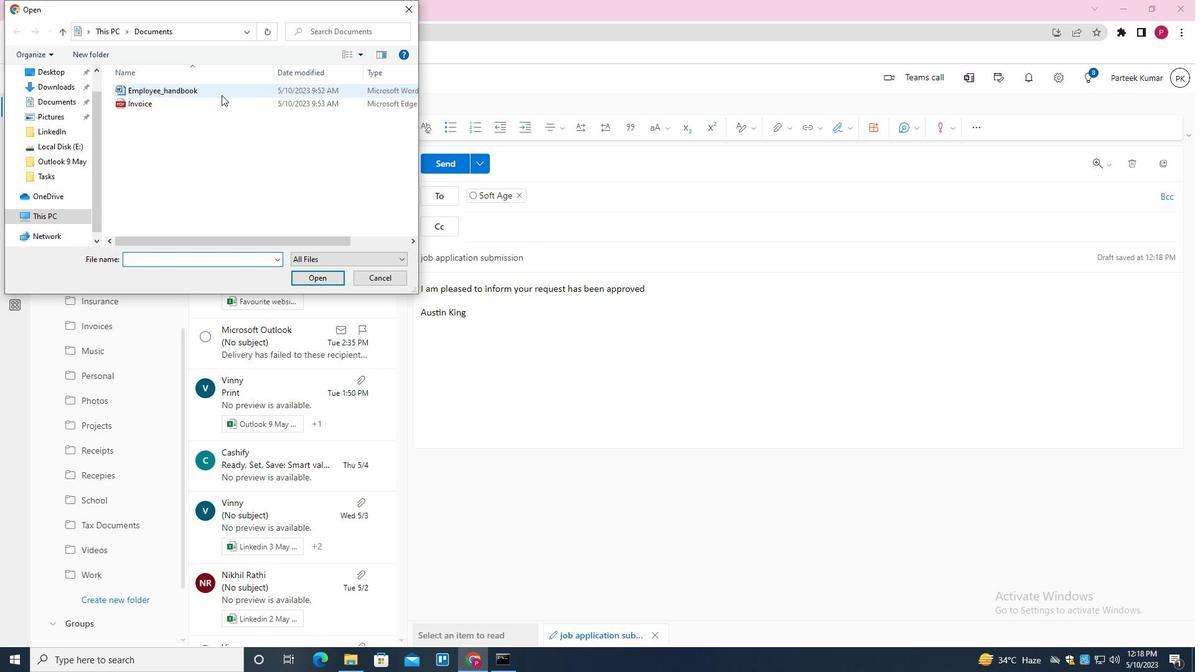 
Action: Mouse pressed left at (223, 92)
Screenshot: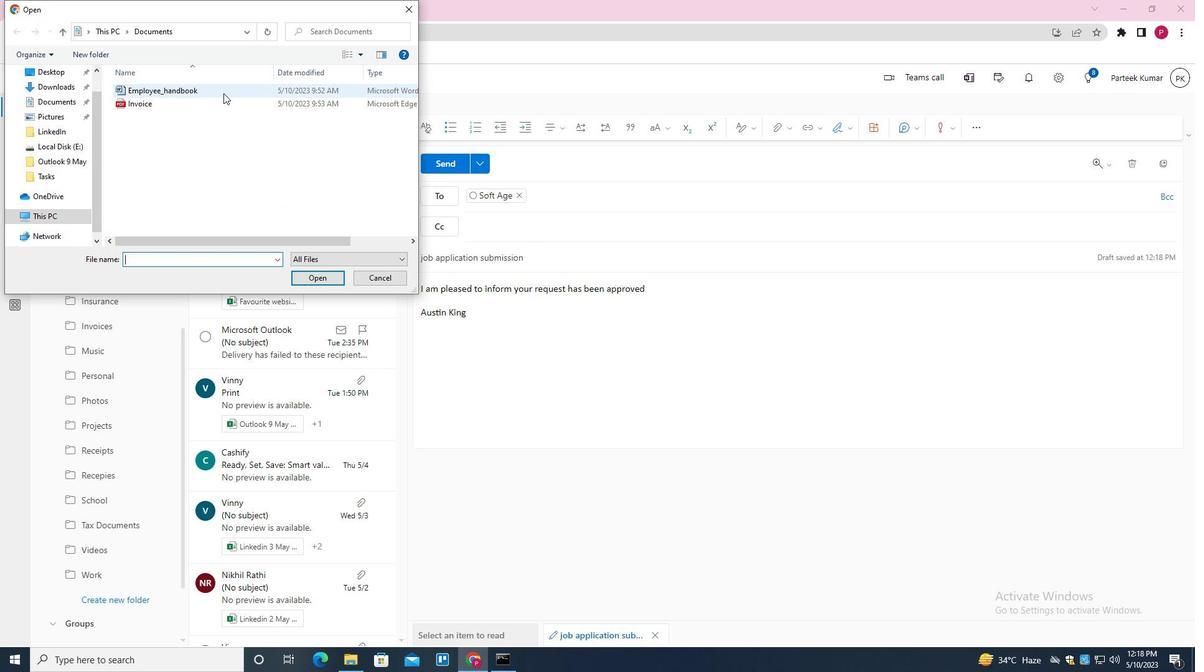
Action: Mouse moved to (315, 277)
Screenshot: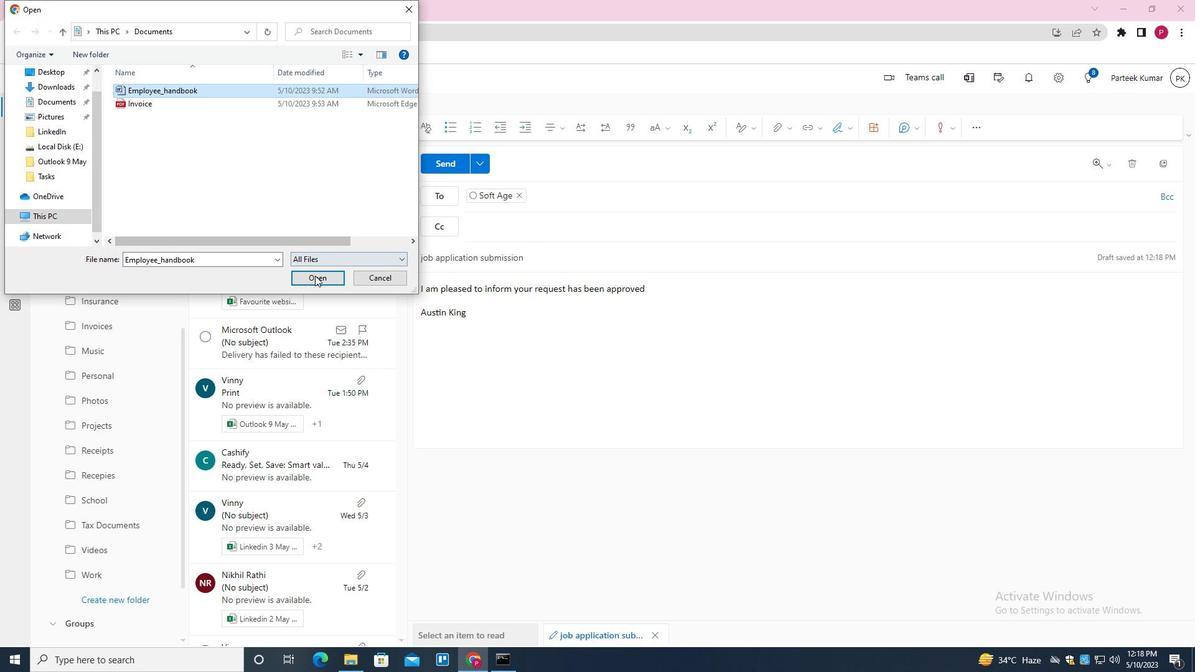 
Action: Mouse pressed left at (315, 277)
Screenshot: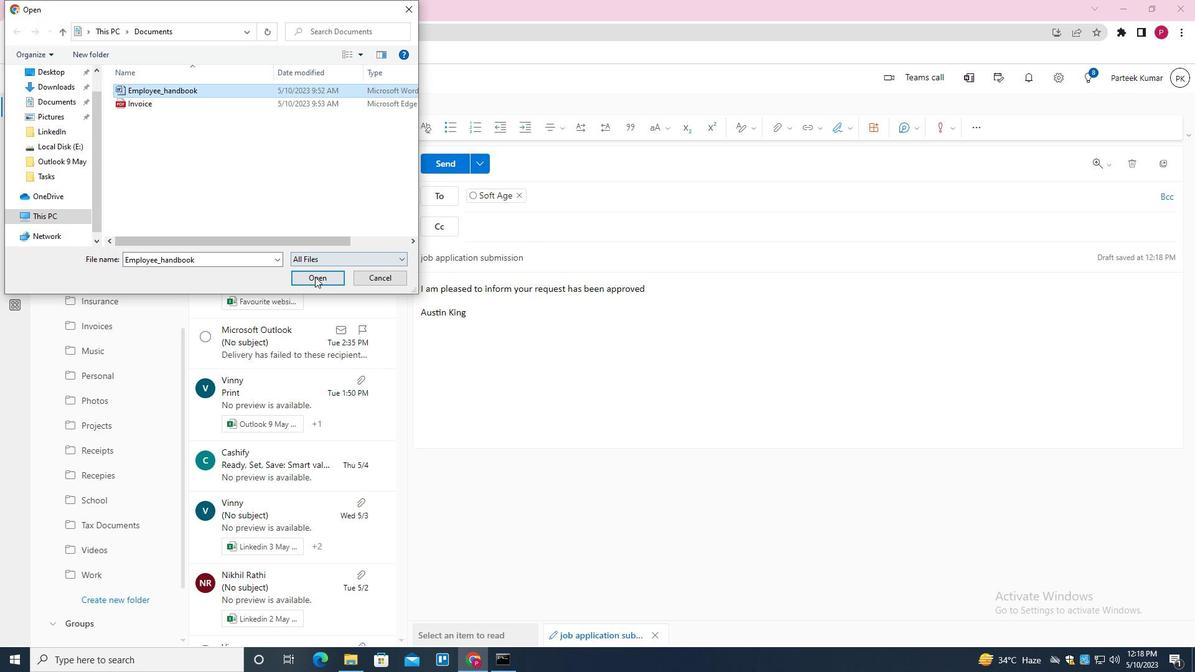 
Action: Mouse moved to (447, 168)
Screenshot: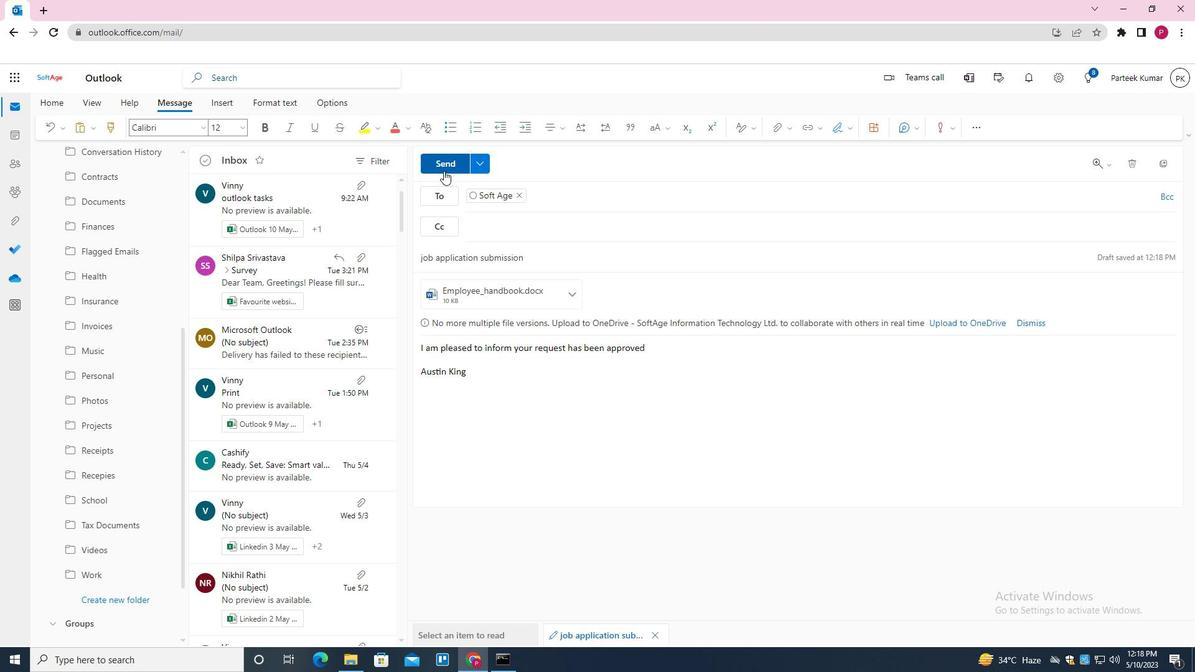 
Action: Mouse pressed left at (447, 168)
Screenshot: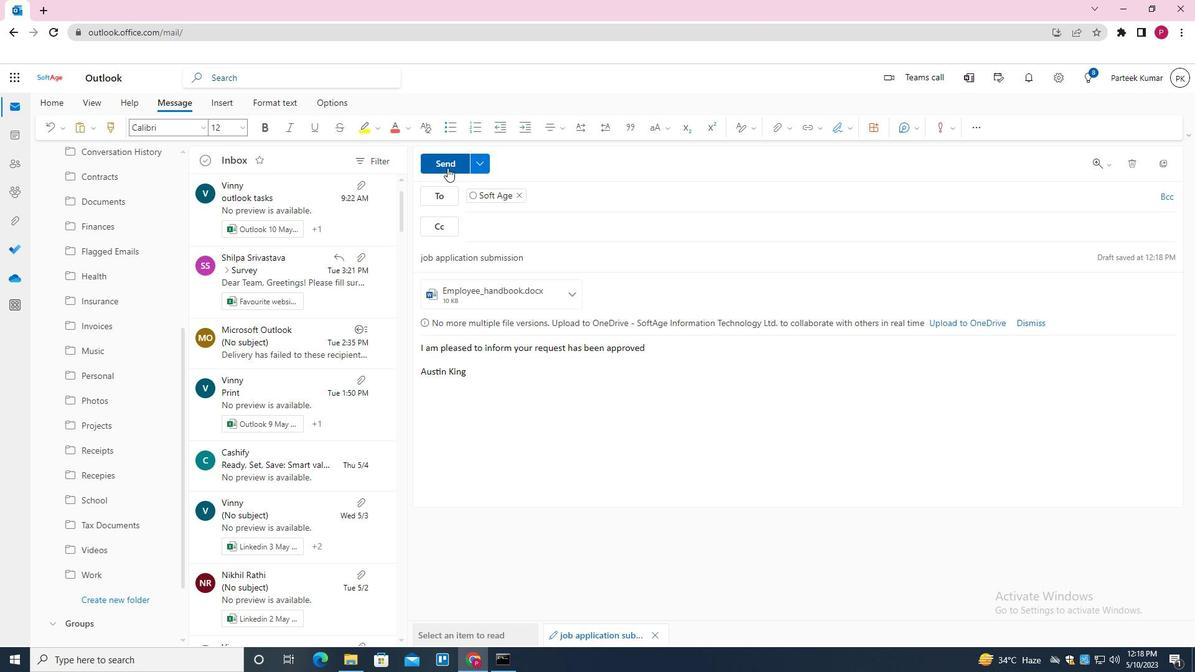 
Action: Mouse moved to (115, 209)
Screenshot: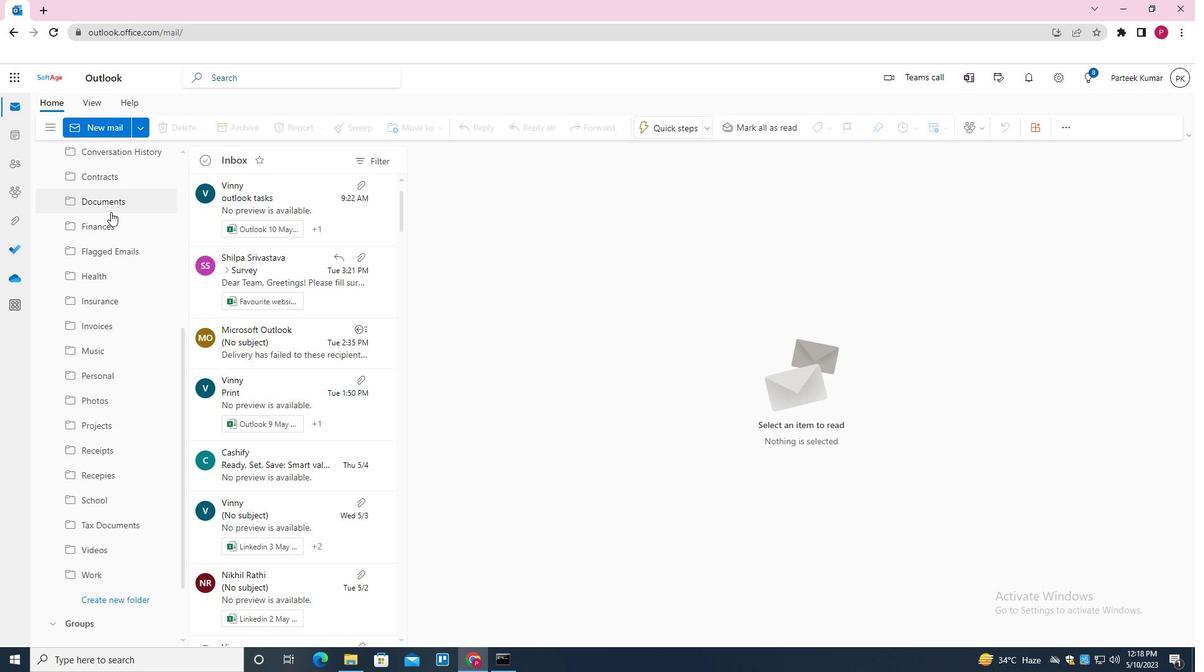 
Action: Mouse scrolled (115, 209) with delta (0, 0)
Screenshot: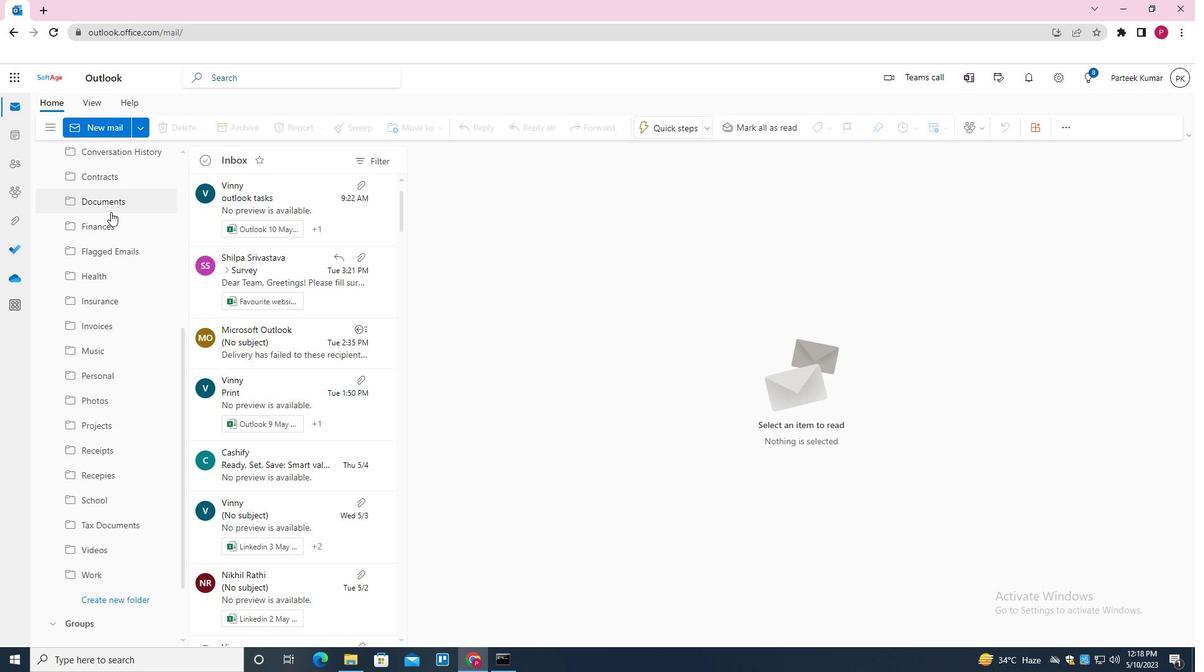 
Action: Mouse scrolled (115, 209) with delta (0, 0)
Screenshot: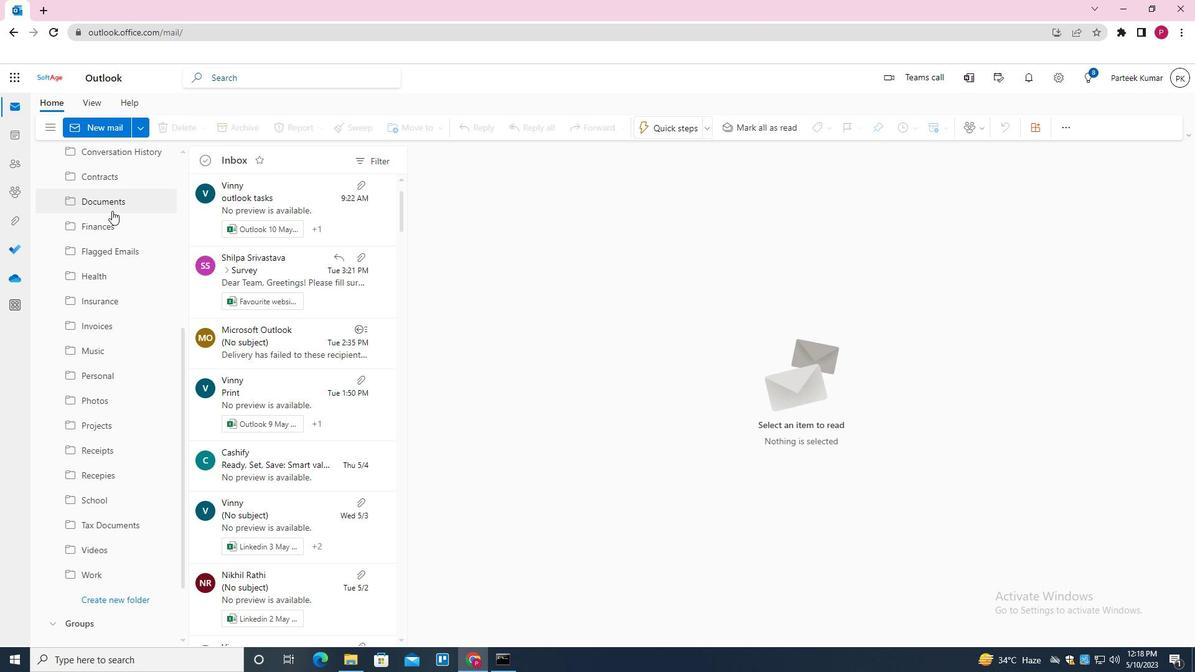 
Action: Mouse moved to (120, 205)
Screenshot: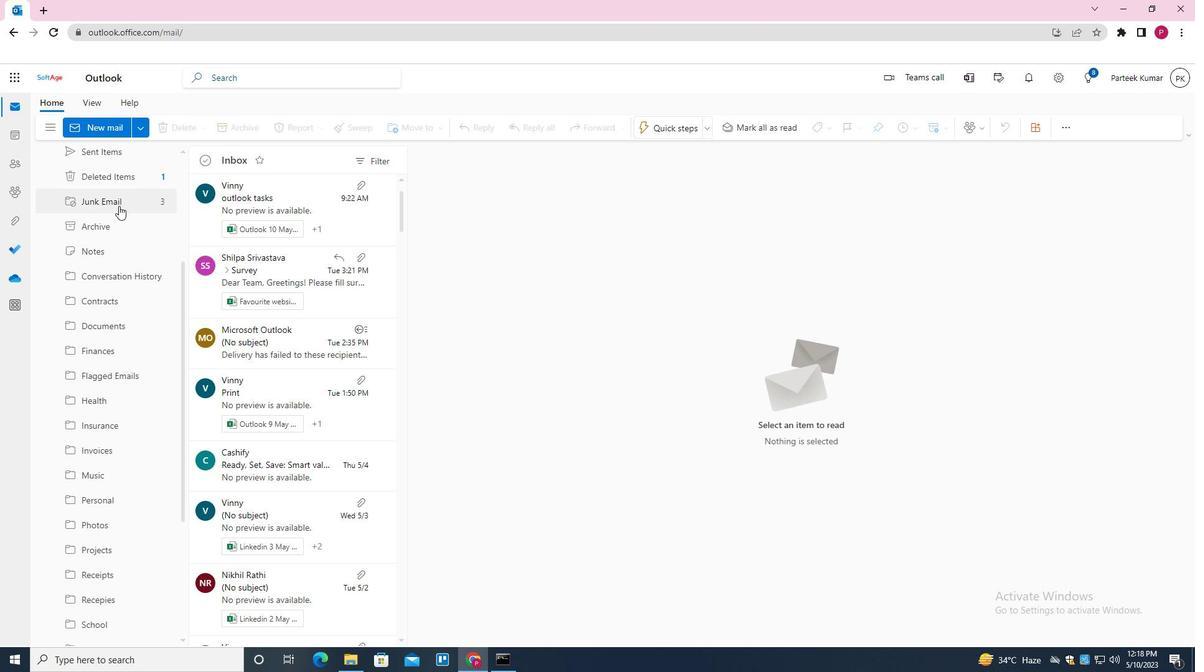 
Action: Mouse scrolled (120, 206) with delta (0, 0)
Screenshot: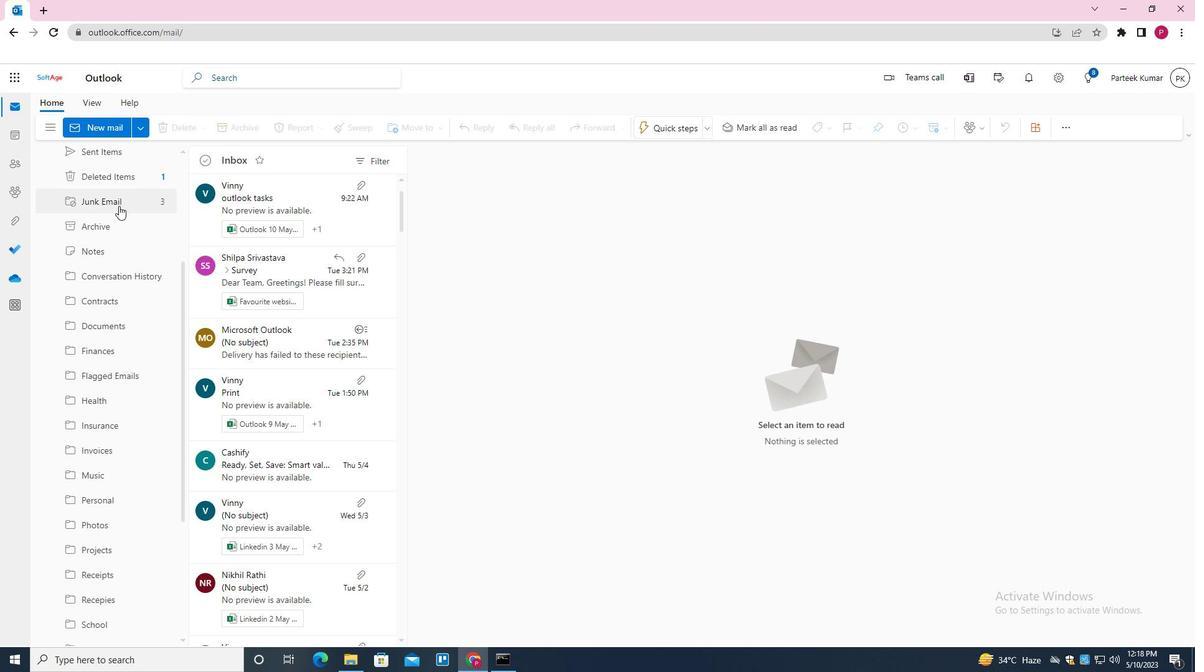 
Action: Mouse moved to (120, 204)
Screenshot: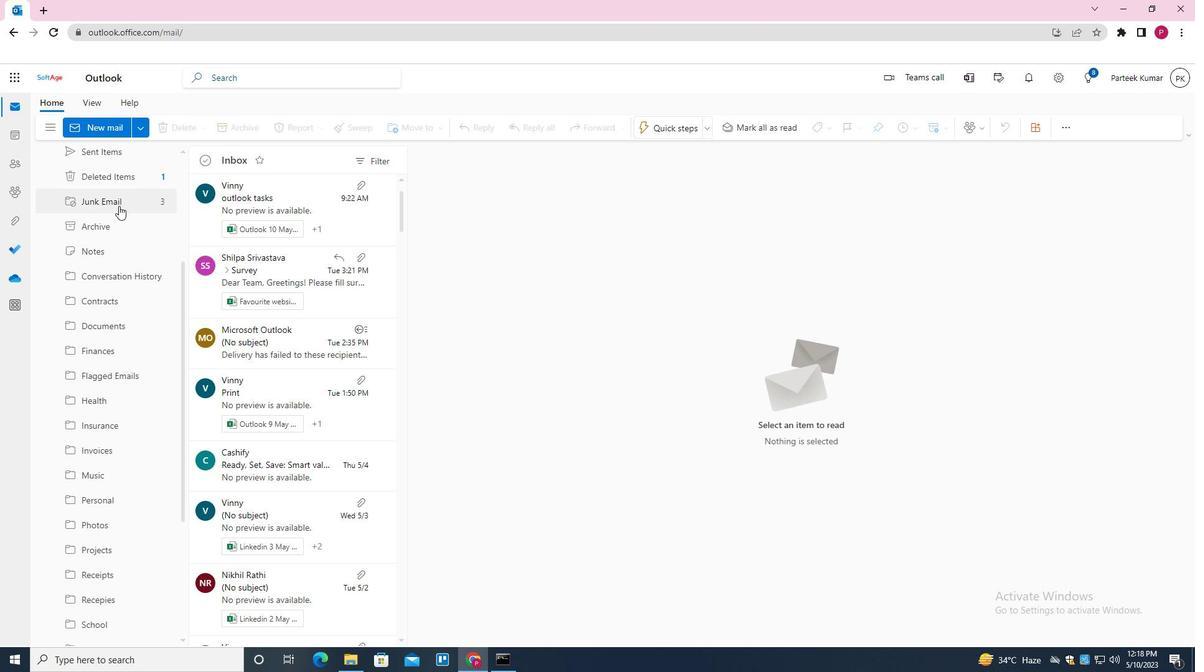 
Action: Mouse scrolled (120, 205) with delta (0, 0)
Screenshot: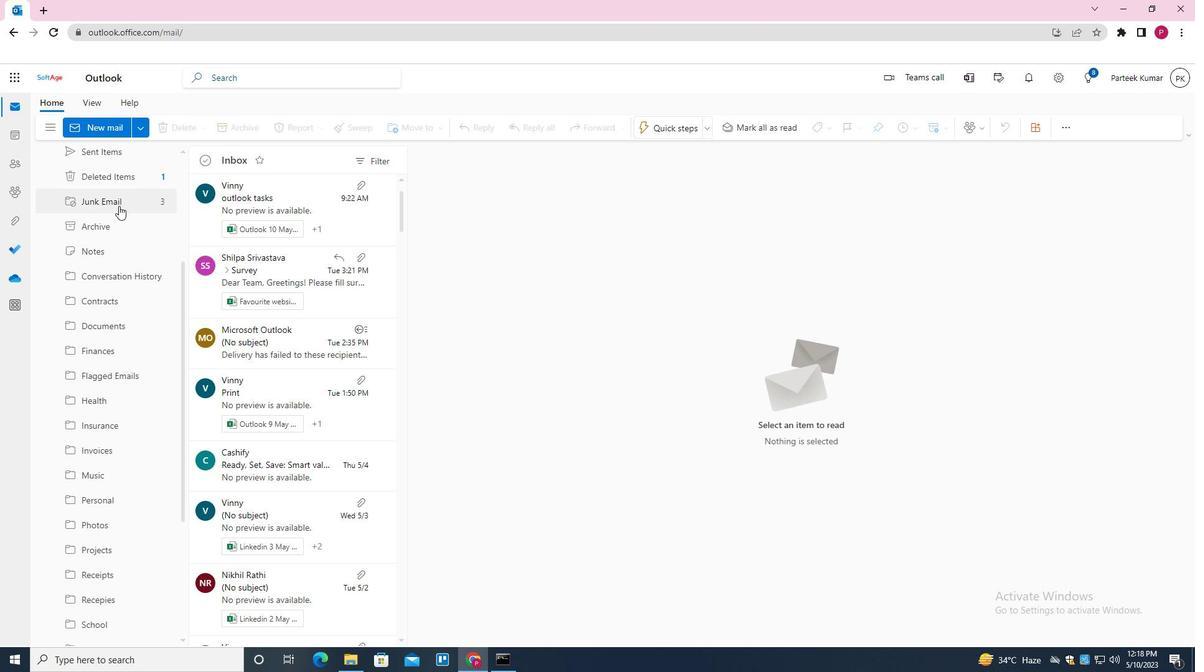 
Action: Mouse moved to (120, 273)
Screenshot: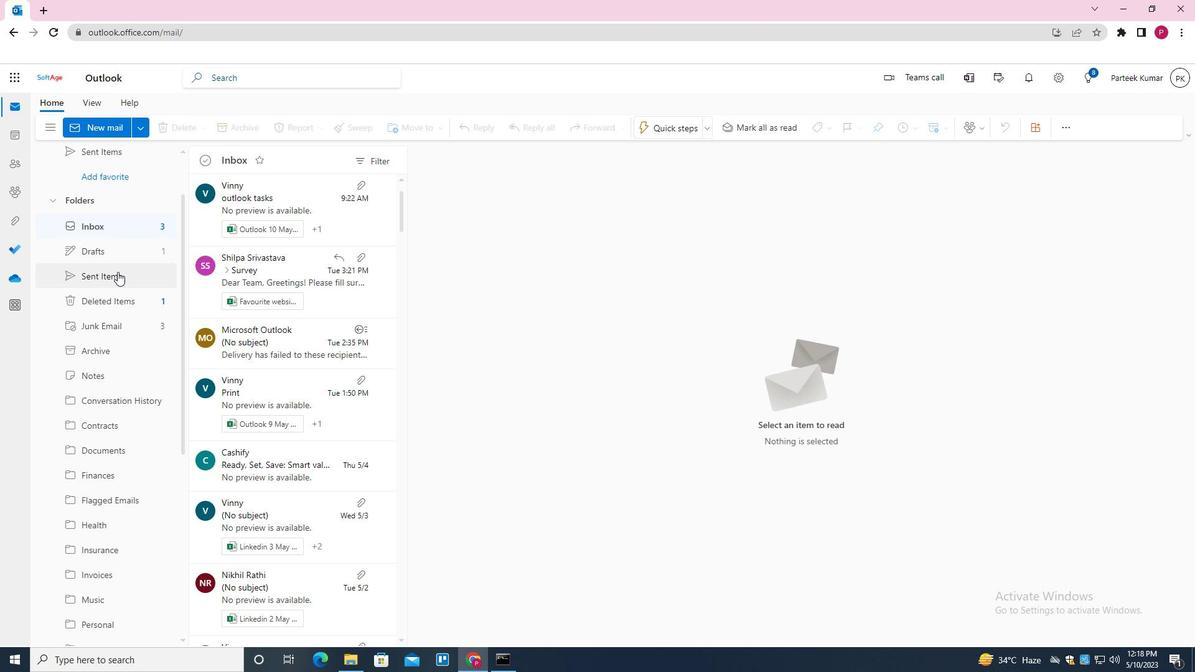 
Action: Mouse pressed left at (120, 273)
Screenshot: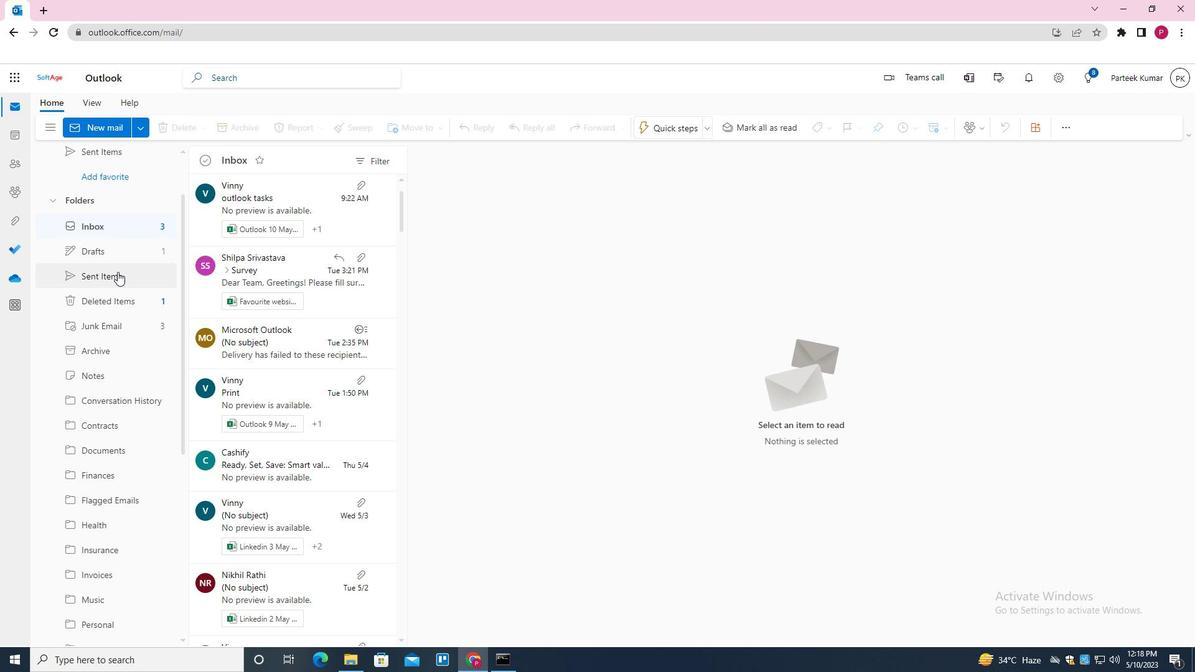 
Action: Mouse moved to (270, 226)
Screenshot: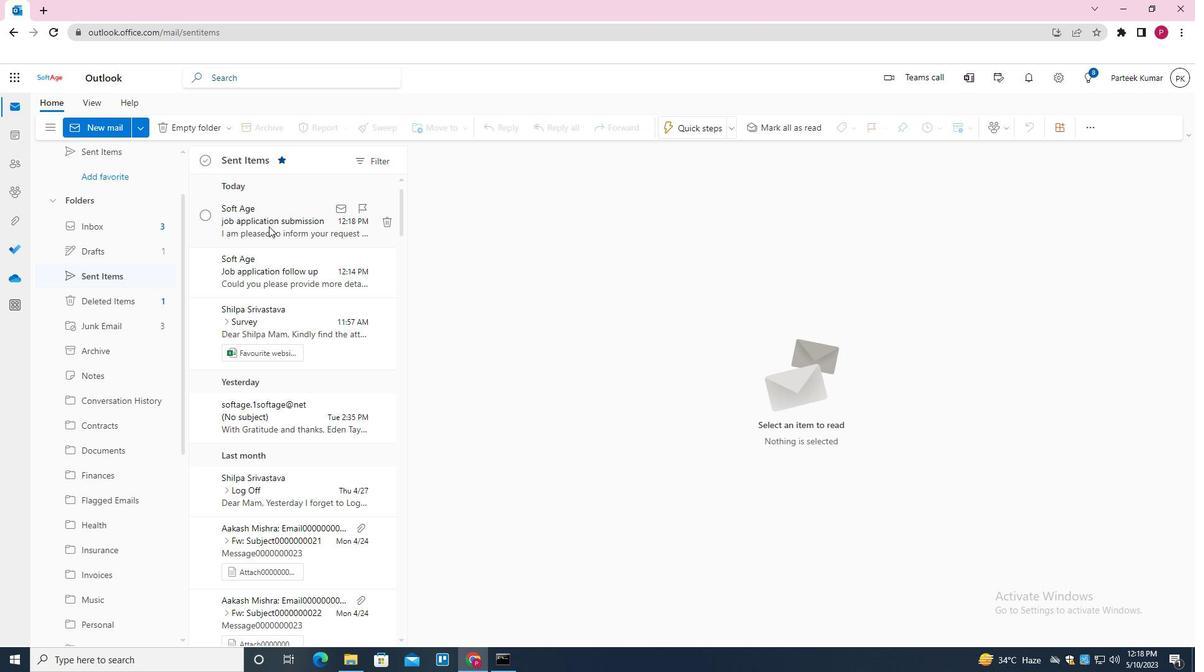 
Action: Mouse pressed right at (270, 226)
Screenshot: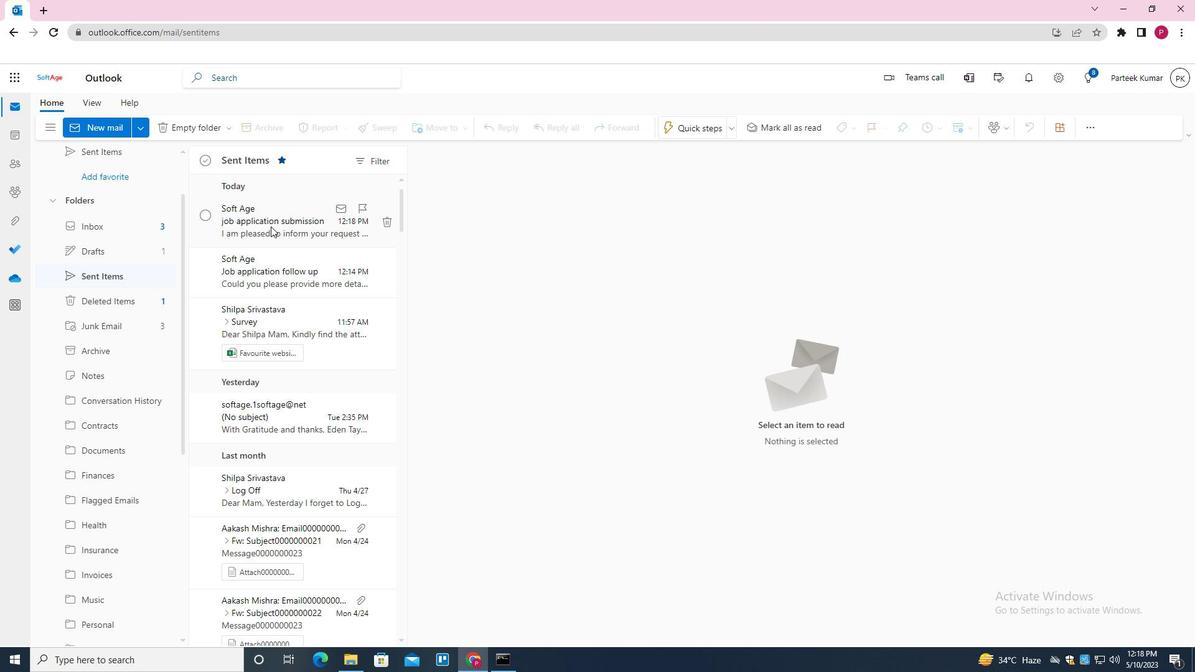 
Action: Mouse moved to (298, 285)
Screenshot: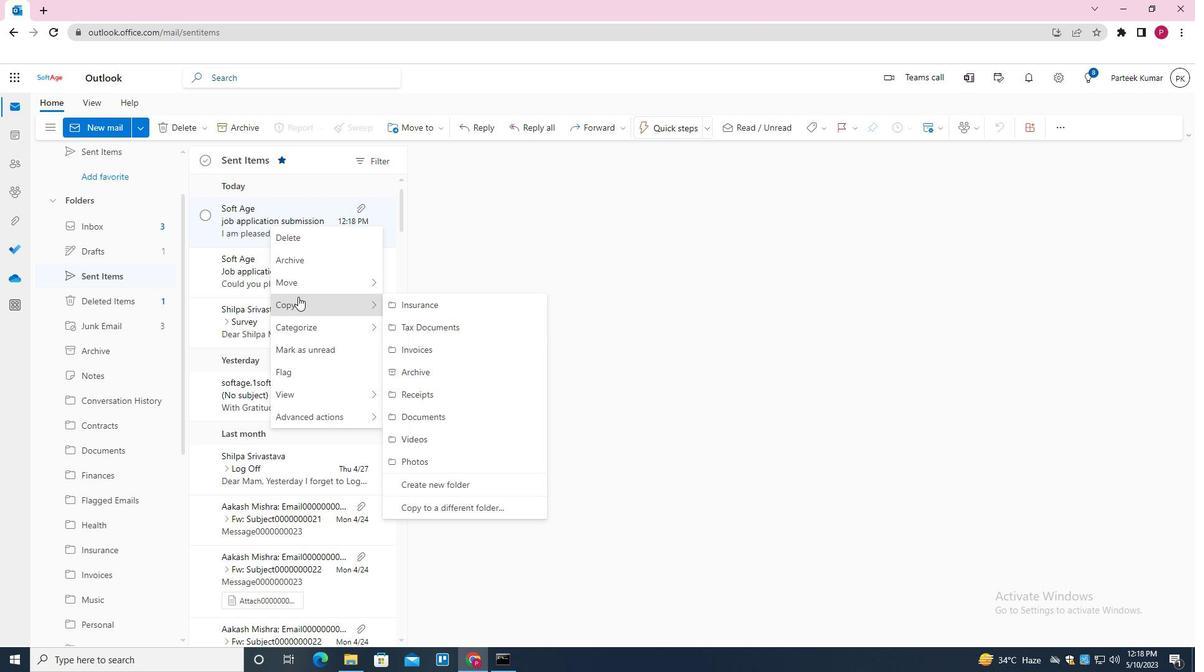 
Action: Mouse pressed left at (298, 285)
Screenshot: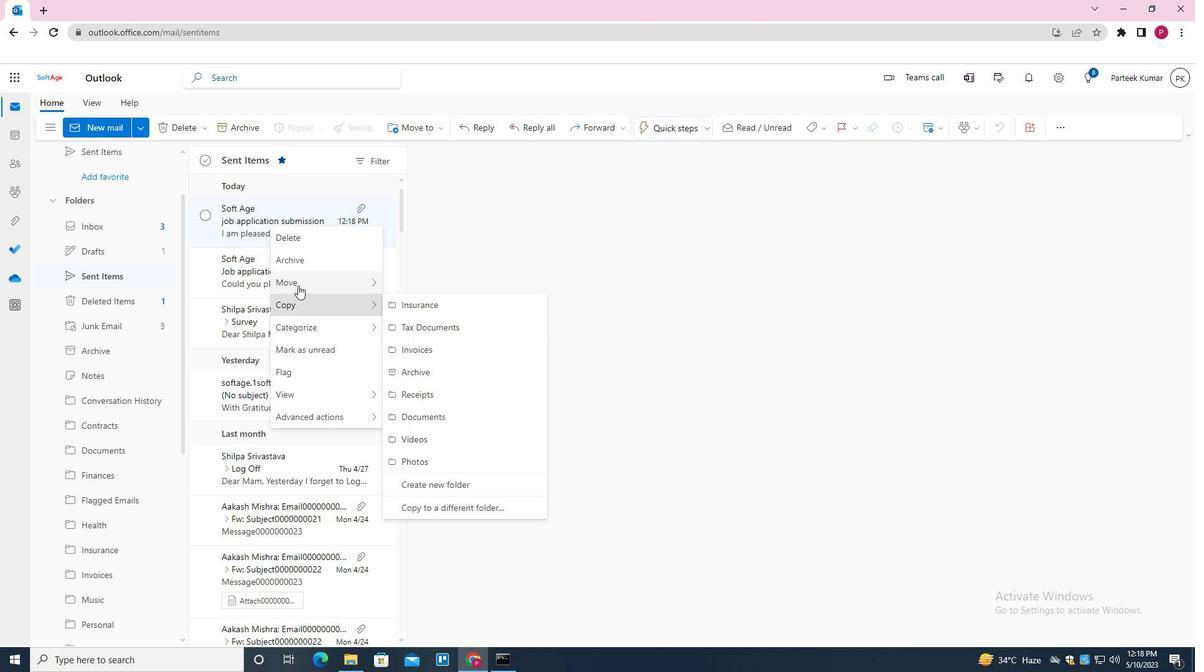 
Action: Mouse moved to (460, 283)
Screenshot: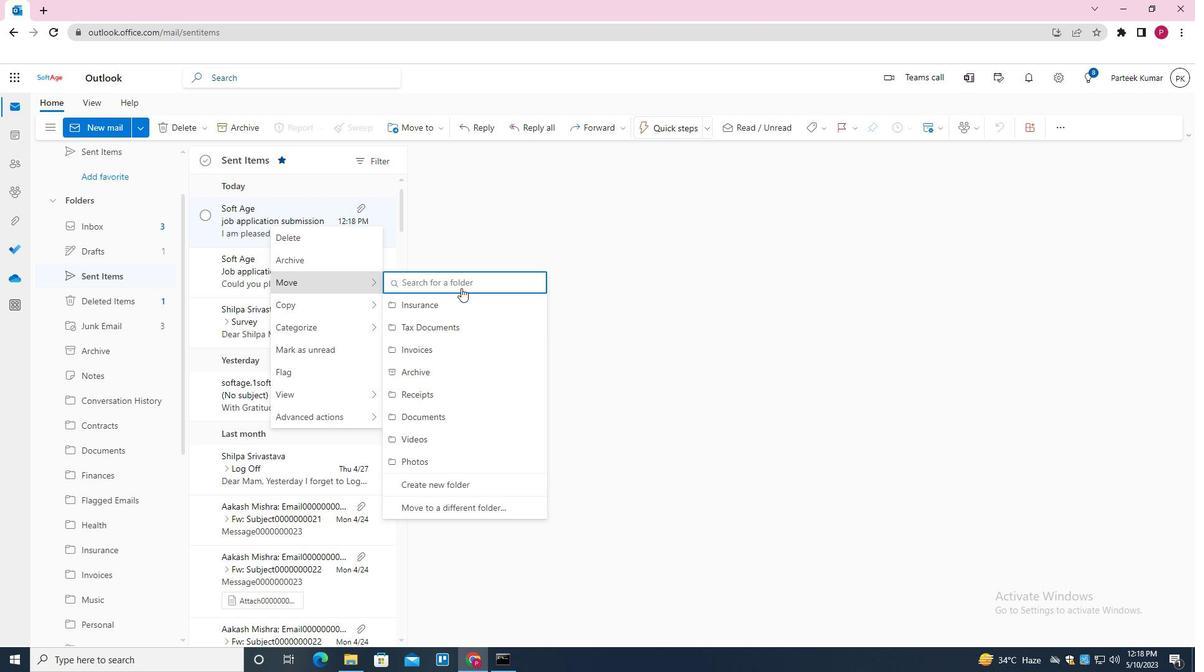 
Action: Key pressed <Key.shift><Key.shift><Key.shift><Key.shift>CONTRACTS<Key.down>
Screenshot: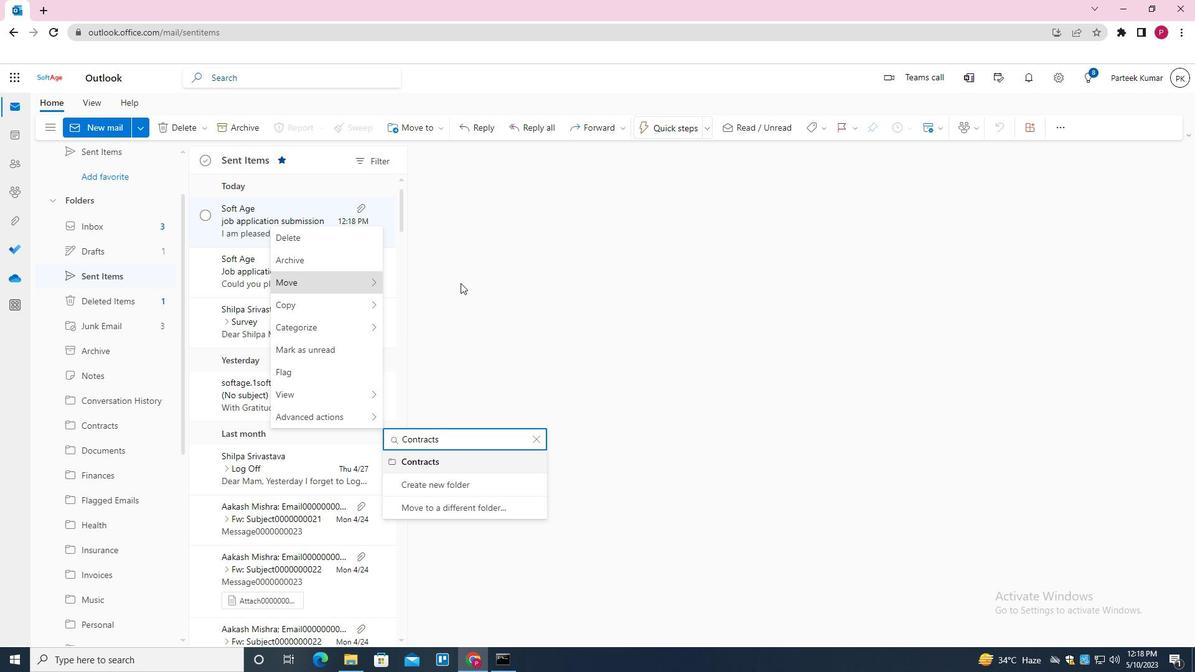
Action: Mouse moved to (460, 282)
Screenshot: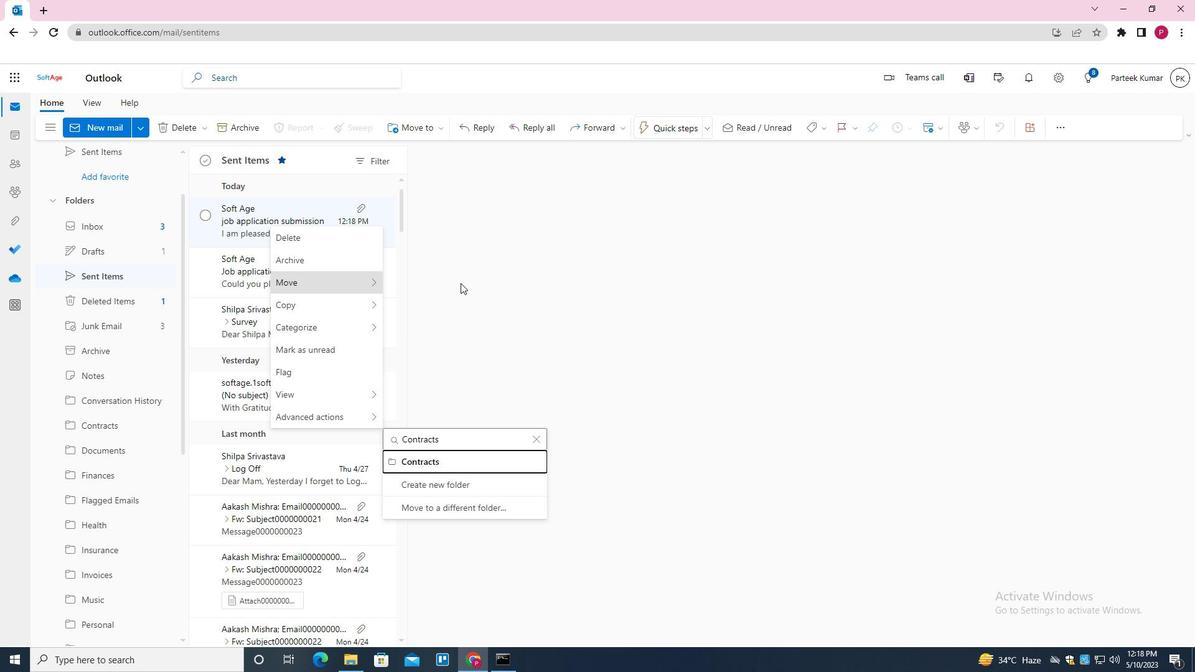 
Action: Key pressed <Key.enter>
Screenshot: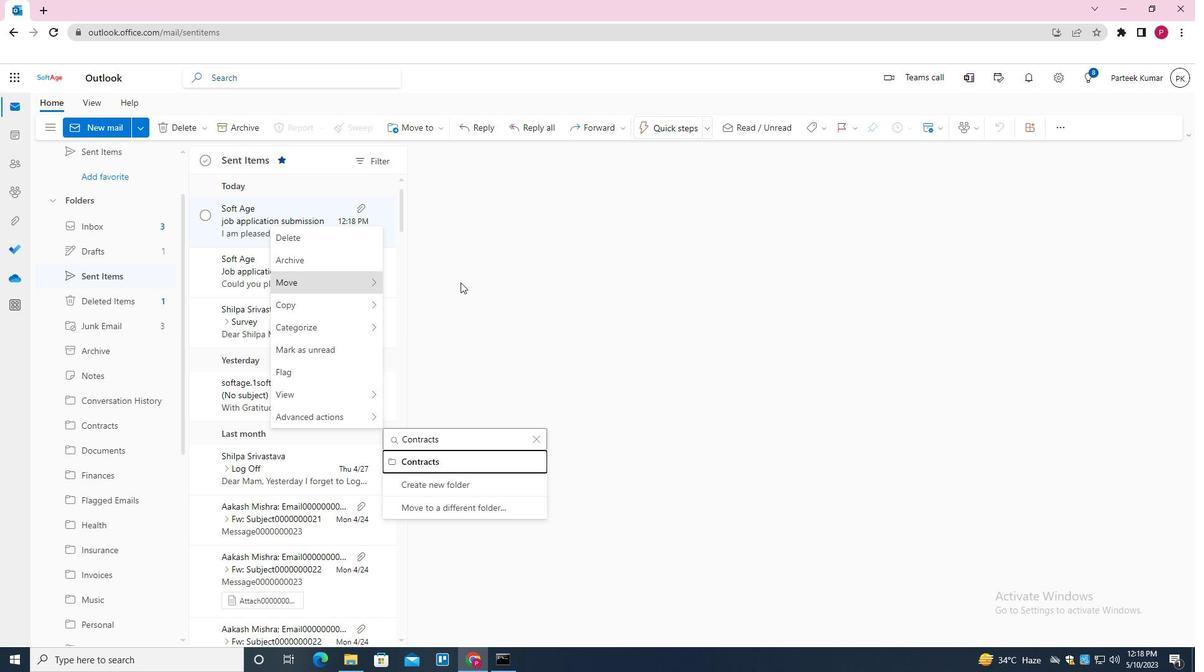 
Action: Mouse moved to (156, 276)
Screenshot: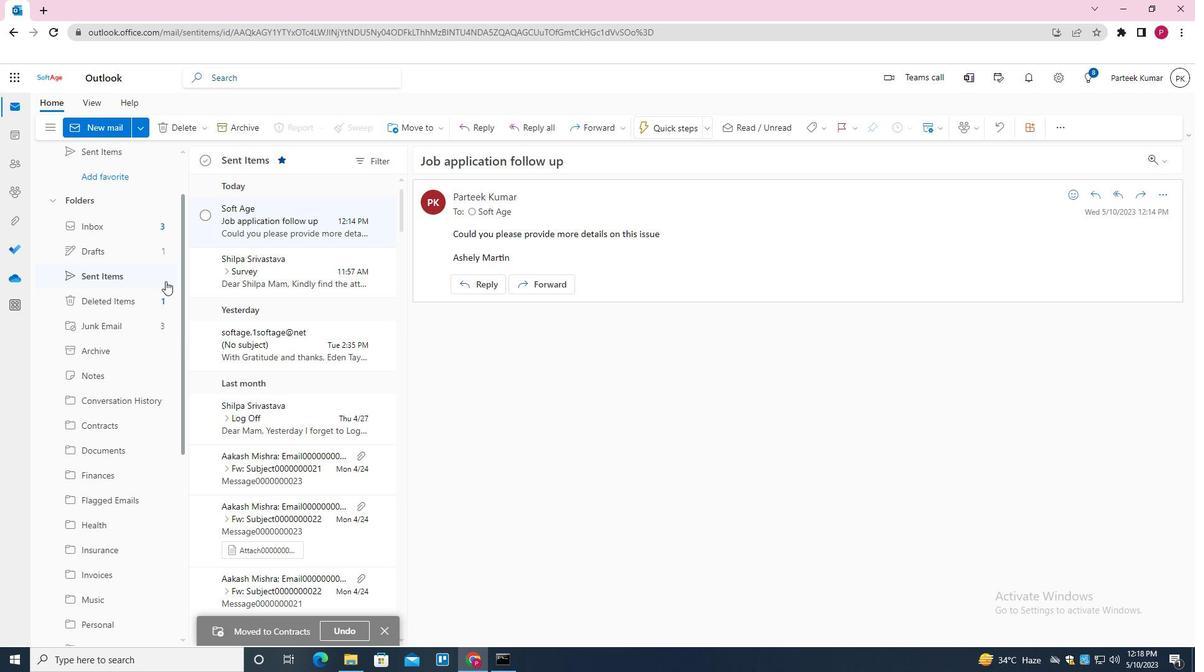 
Action: Key pressed <Key.f8>
Screenshot: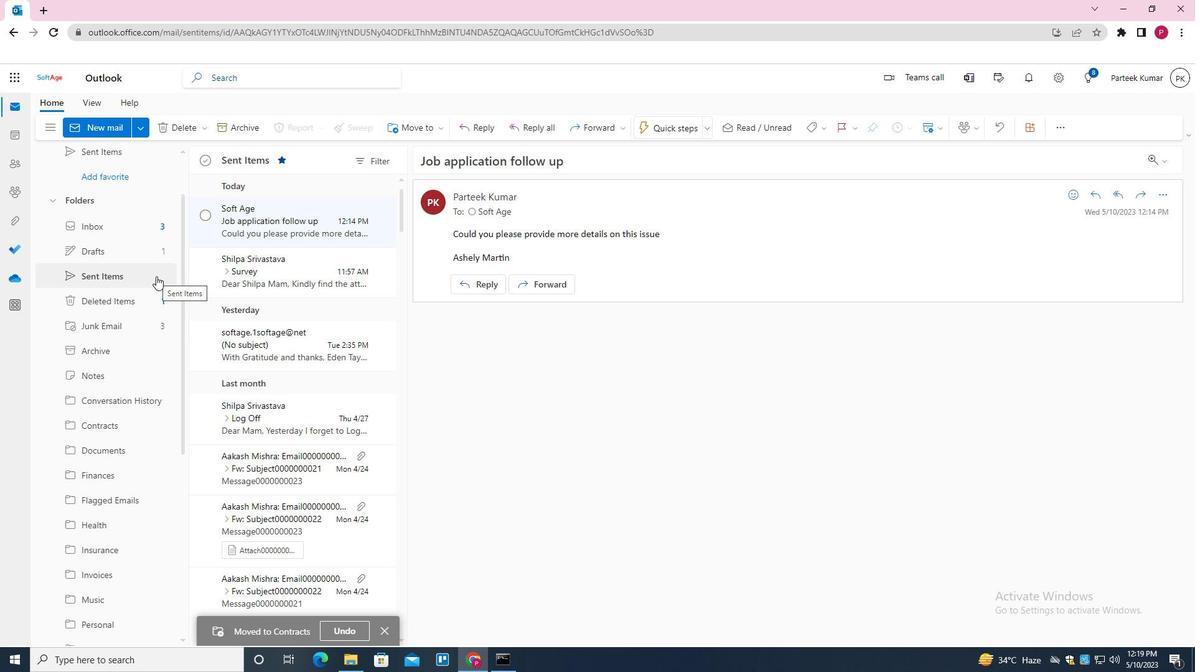 
